 Task: Compose an email with the signature Ian Hill with the subject Request for a reference letter and the message Can you please confirm the availability of the conference room for the meeting? from softage.5@softage.net to softage.6@softage.net, select last 2 words, change the font color from current to black and background color to maroon Send the email. Finally, move the email from Sent Items to the label Invitations
Action: Mouse moved to (868, 69)
Screenshot: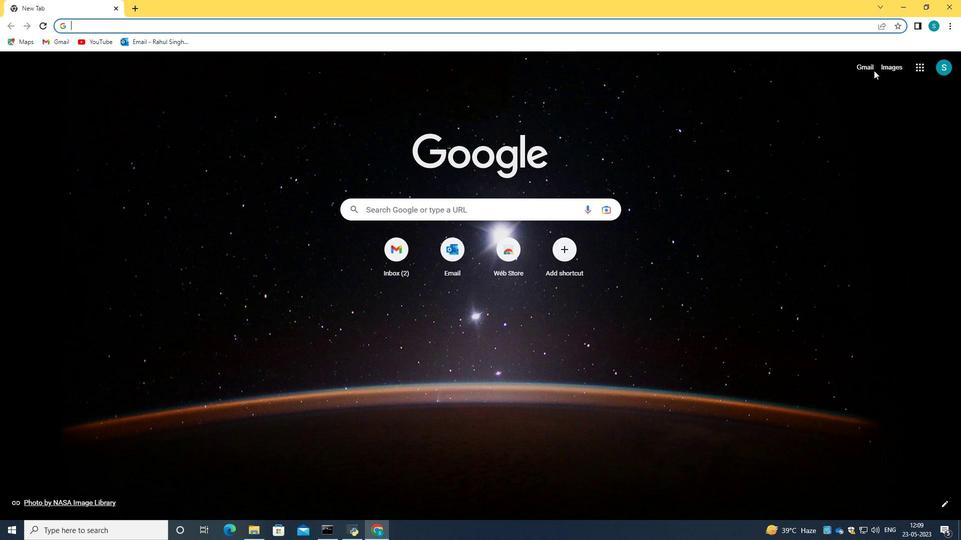 
Action: Mouse pressed left at (868, 69)
Screenshot: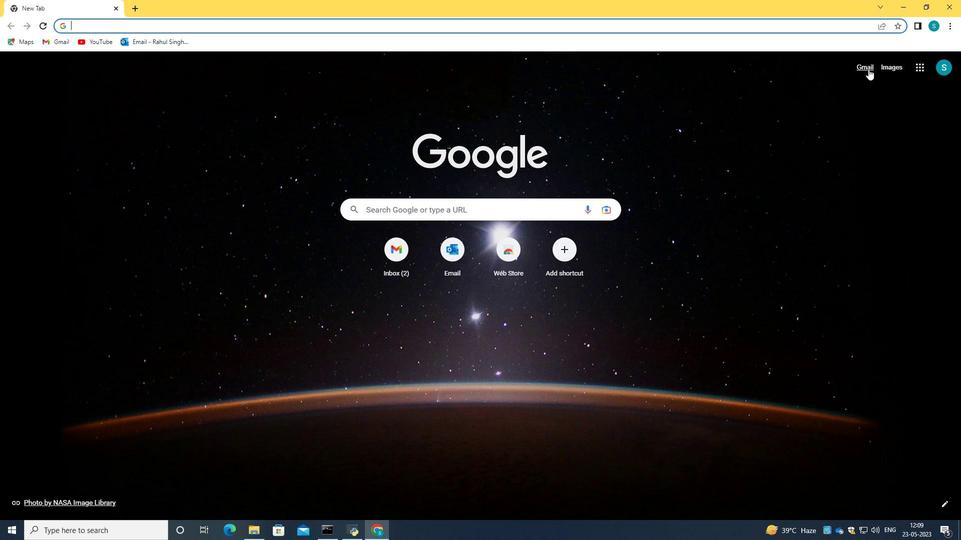 
Action: Mouse moved to (484, 155)
Screenshot: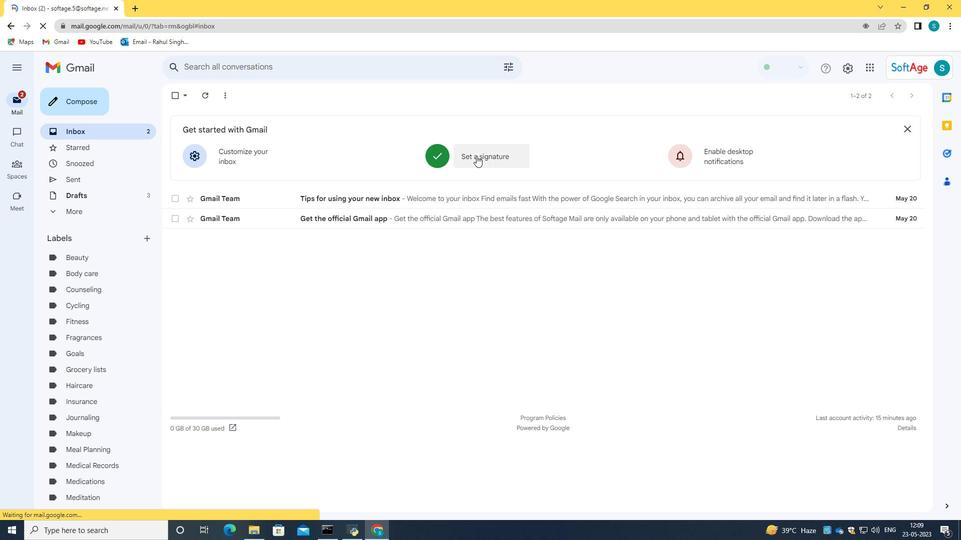 
Action: Mouse pressed left at (484, 155)
Screenshot: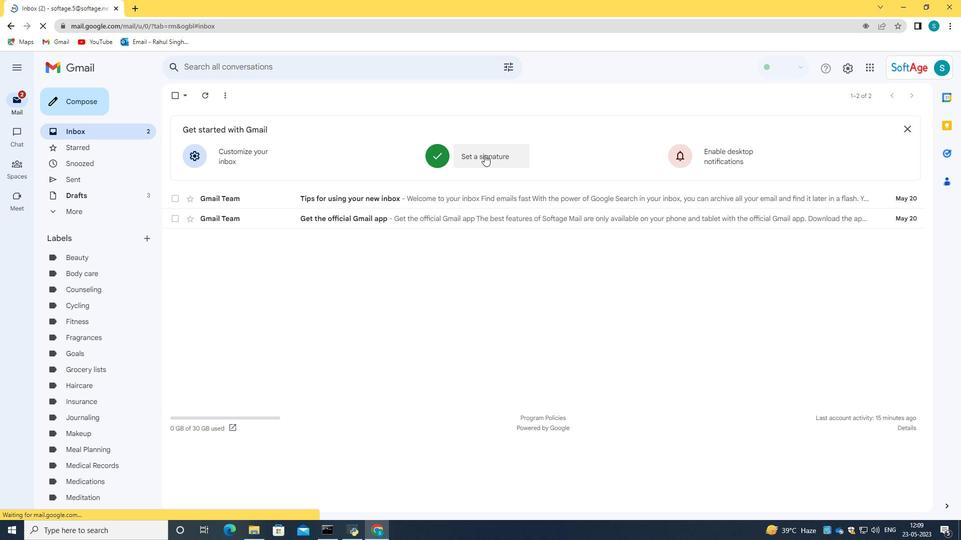 
Action: Mouse moved to (587, 244)
Screenshot: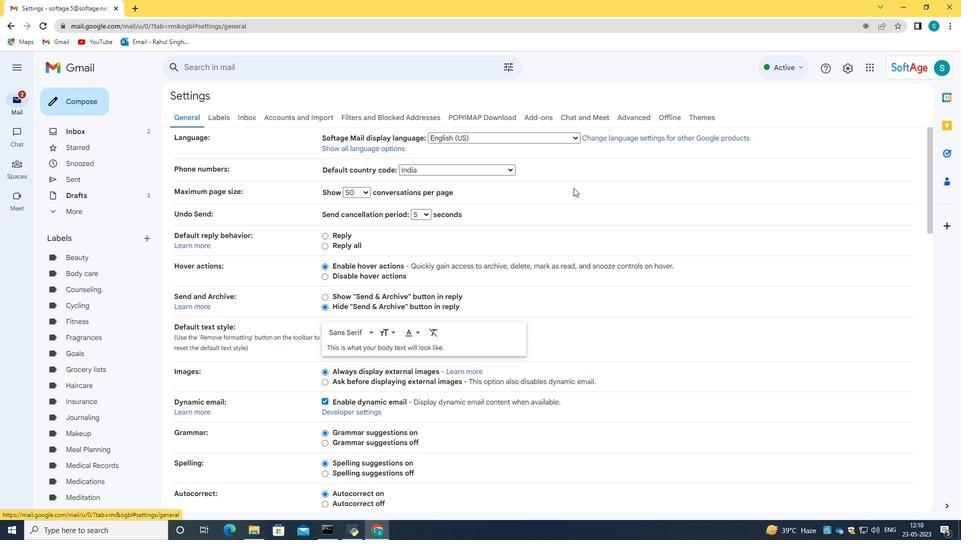 
Action: Mouse scrolled (587, 243) with delta (0, 0)
Screenshot: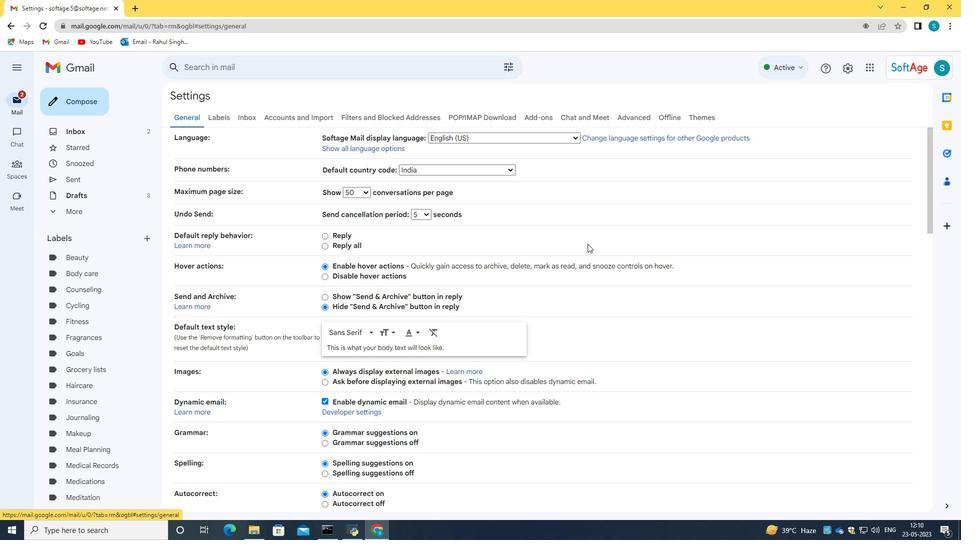 
Action: Mouse scrolled (587, 243) with delta (0, 0)
Screenshot: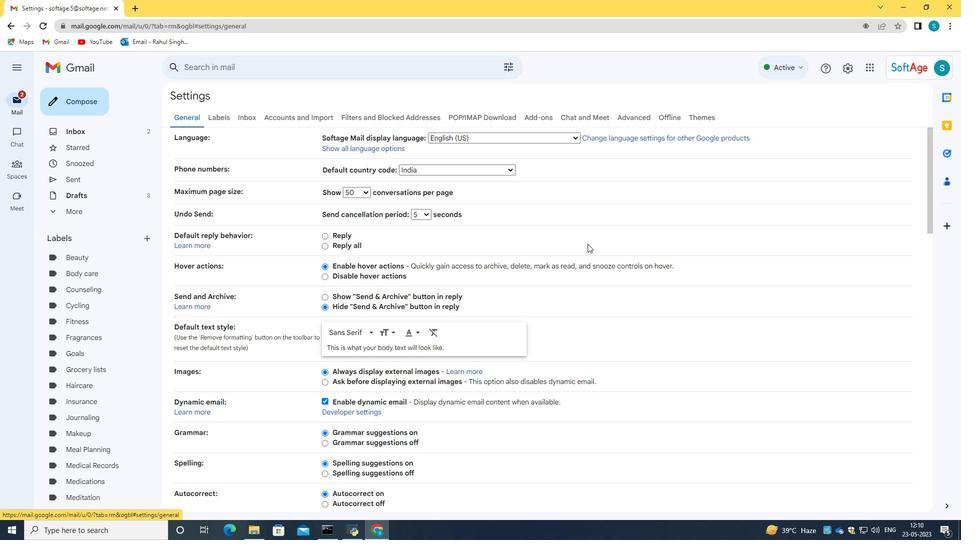 
Action: Mouse scrolled (587, 243) with delta (0, 0)
Screenshot: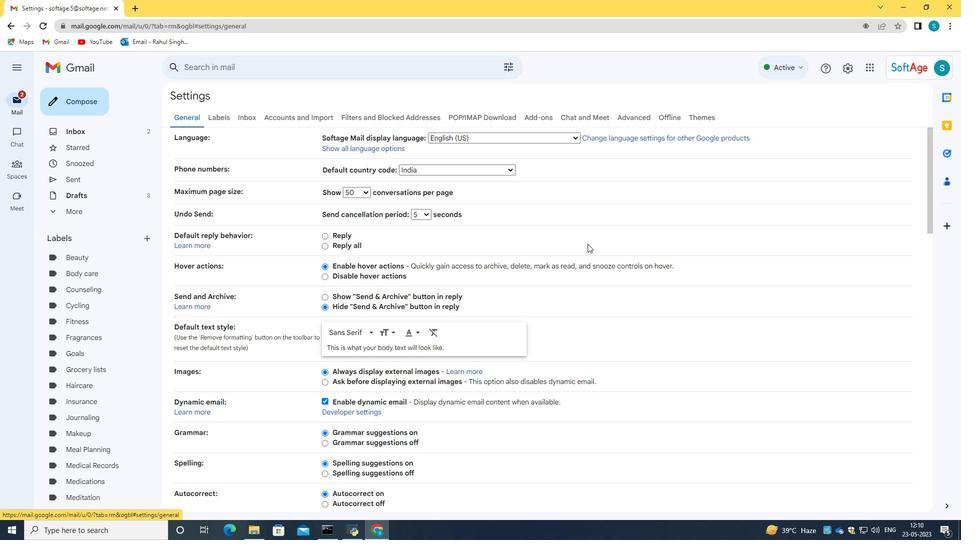 
Action: Mouse scrolled (587, 243) with delta (0, 0)
Screenshot: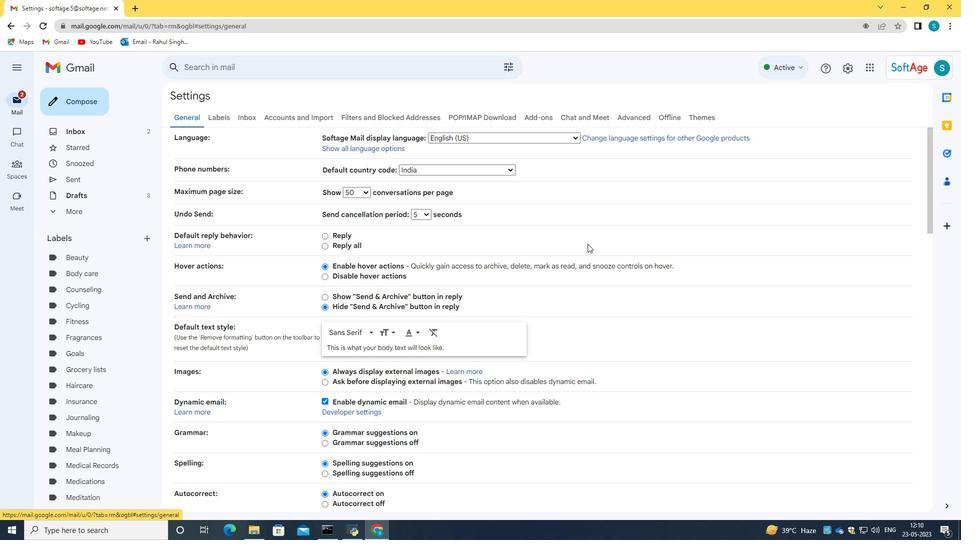 
Action: Mouse scrolled (587, 243) with delta (0, 0)
Screenshot: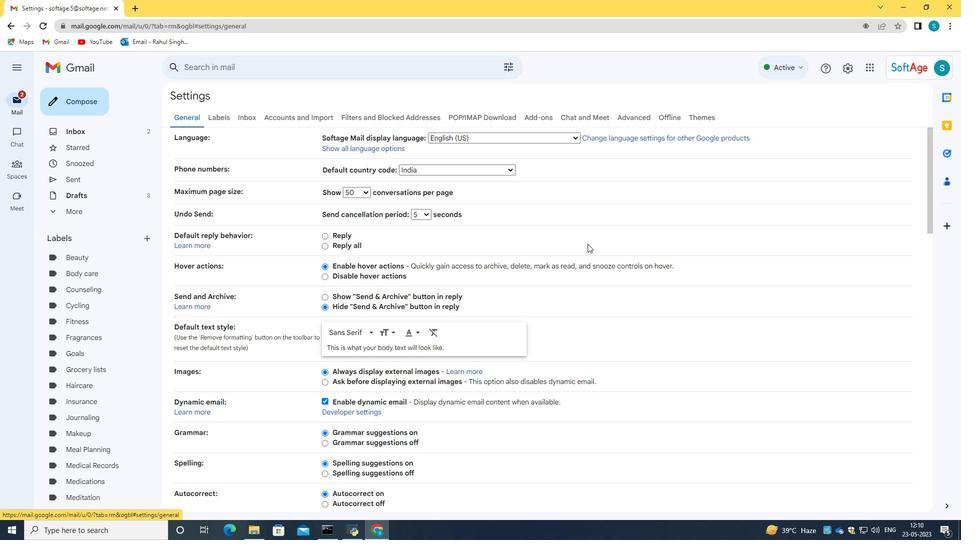 
Action: Mouse scrolled (587, 243) with delta (0, 0)
Screenshot: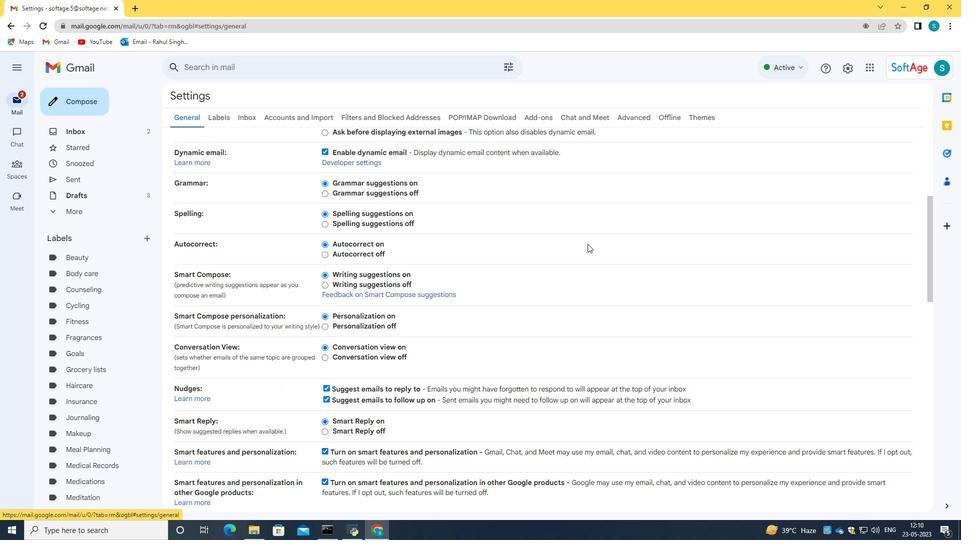 
Action: Mouse scrolled (587, 243) with delta (0, 0)
Screenshot: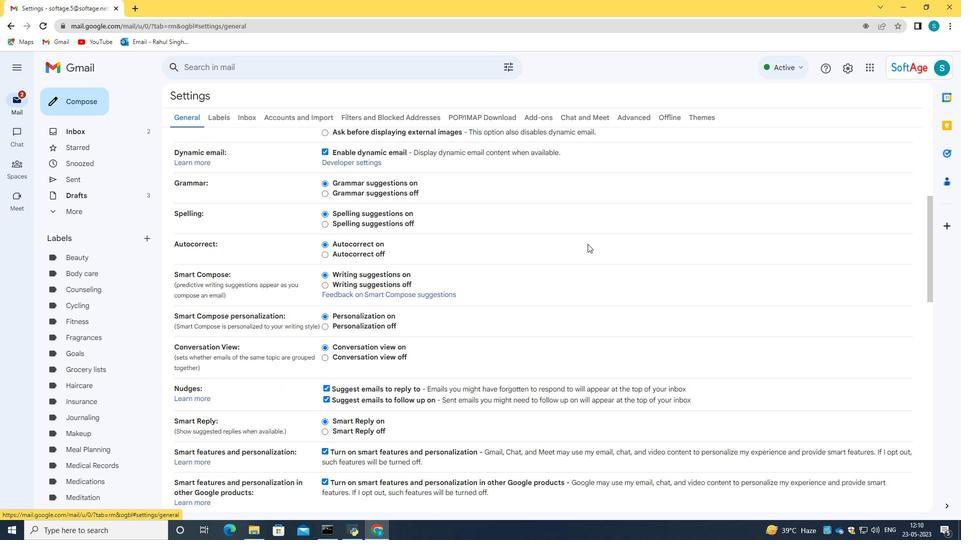 
Action: Mouse scrolled (587, 243) with delta (0, 0)
Screenshot: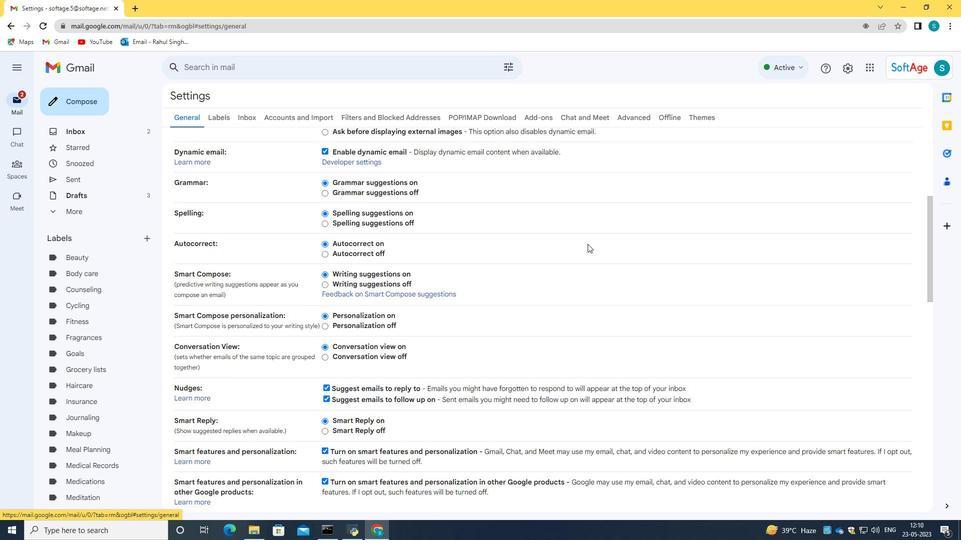 
Action: Mouse scrolled (587, 243) with delta (0, 0)
Screenshot: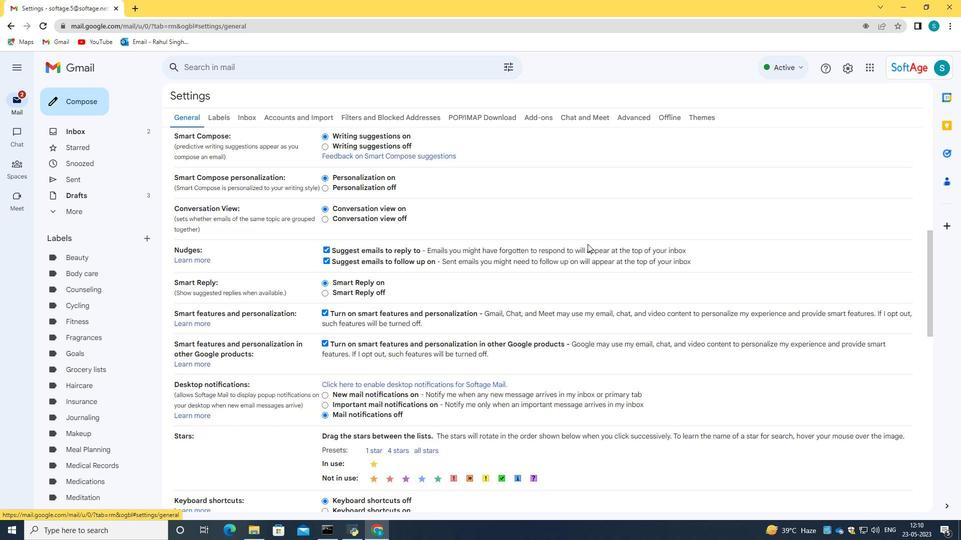 
Action: Mouse scrolled (587, 243) with delta (0, 0)
Screenshot: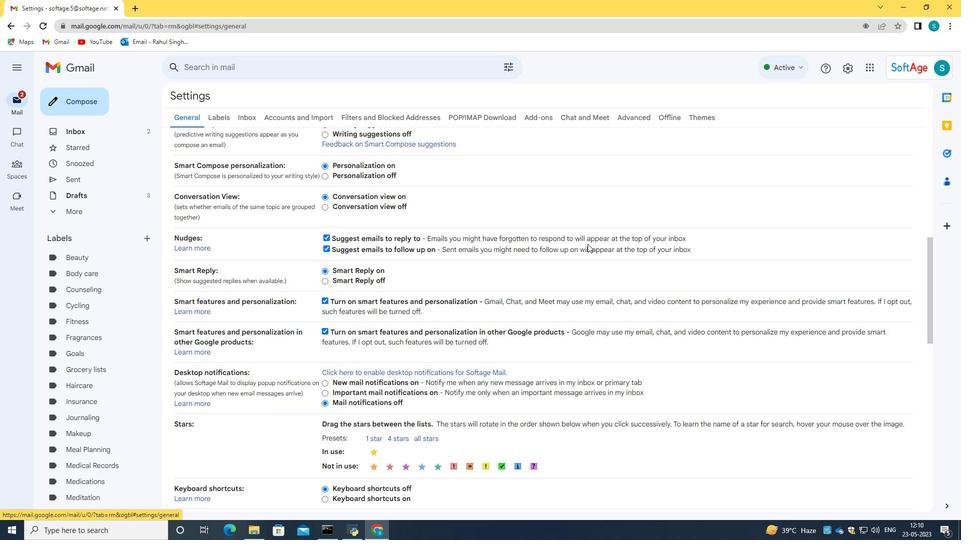 
Action: Mouse scrolled (587, 243) with delta (0, 0)
Screenshot: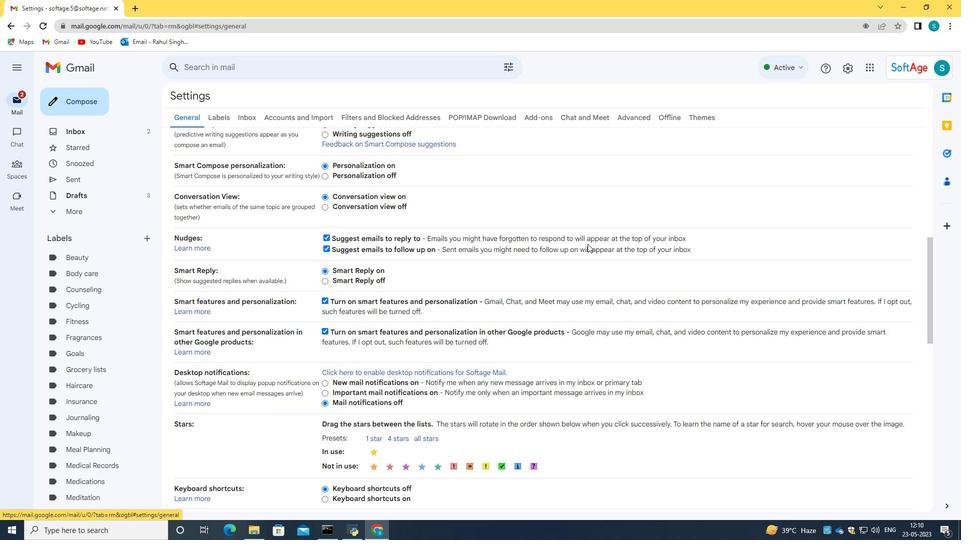 
Action: Mouse scrolled (587, 243) with delta (0, 0)
Screenshot: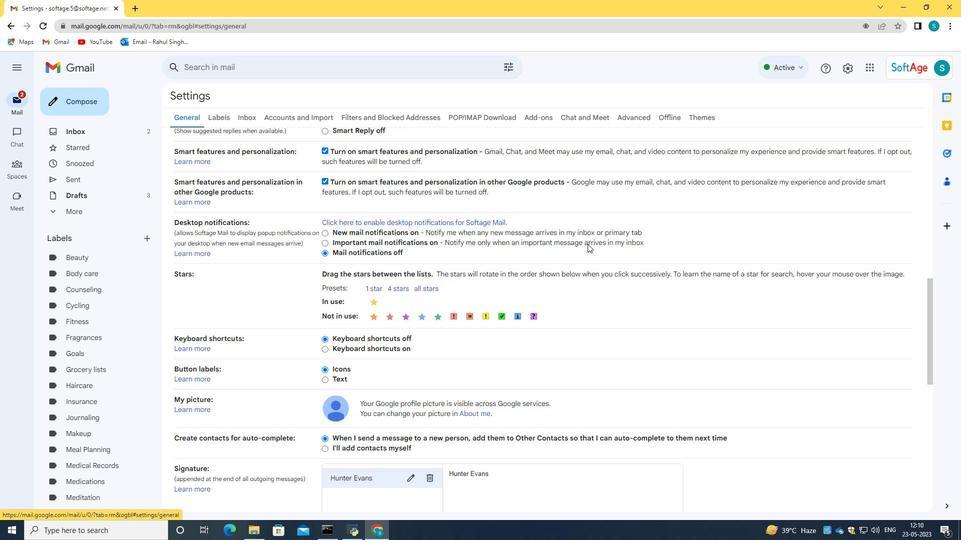 
Action: Mouse scrolled (587, 243) with delta (0, 0)
Screenshot: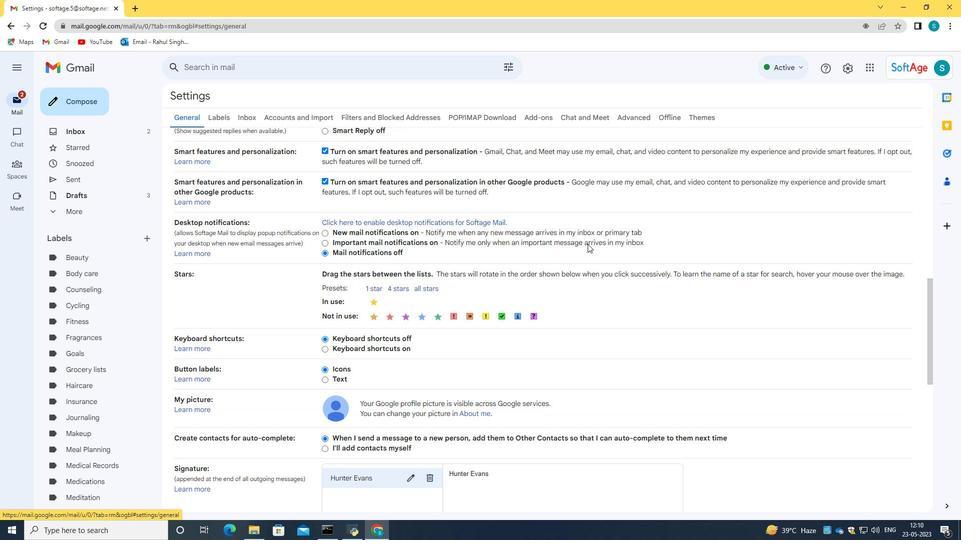 
Action: Mouse scrolled (587, 243) with delta (0, 0)
Screenshot: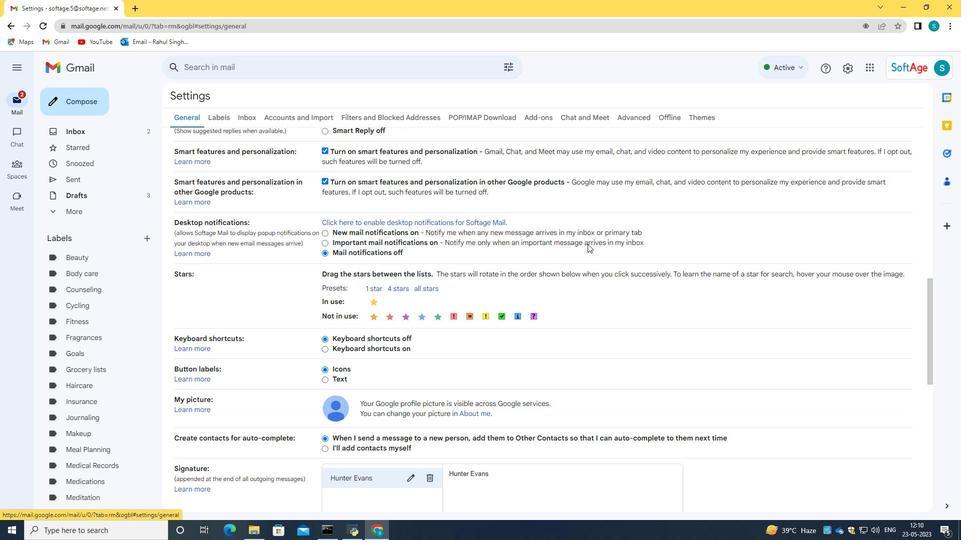 
Action: Mouse moved to (433, 328)
Screenshot: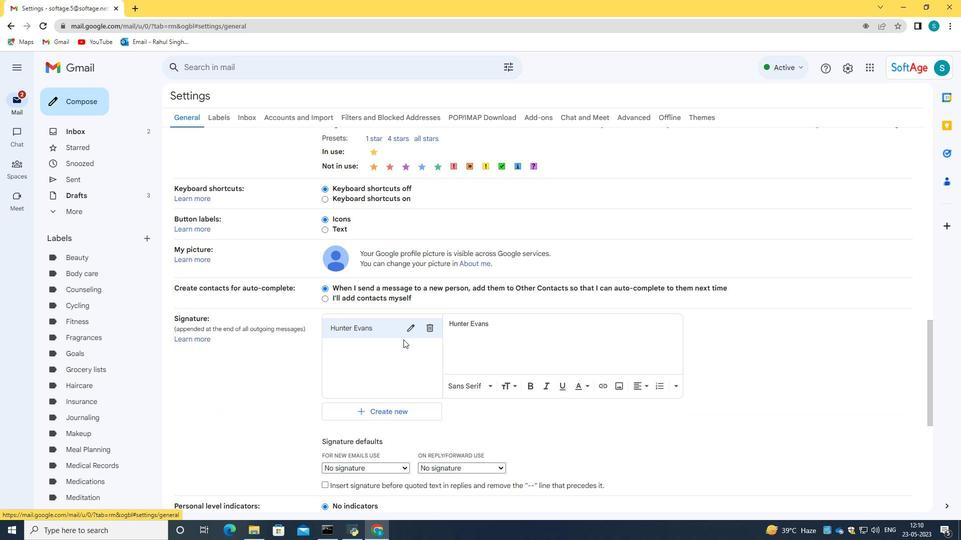
Action: Mouse pressed left at (433, 328)
Screenshot: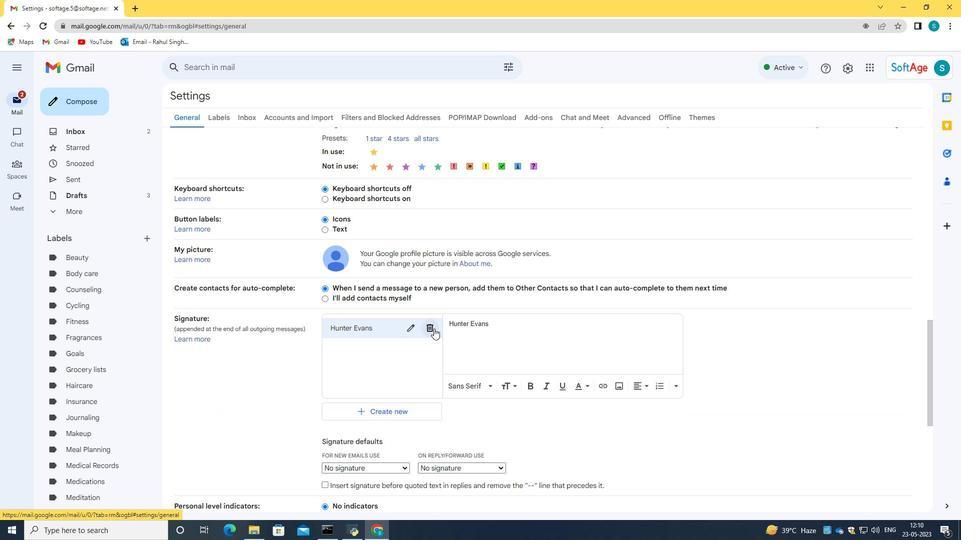 
Action: Mouse moved to (559, 308)
Screenshot: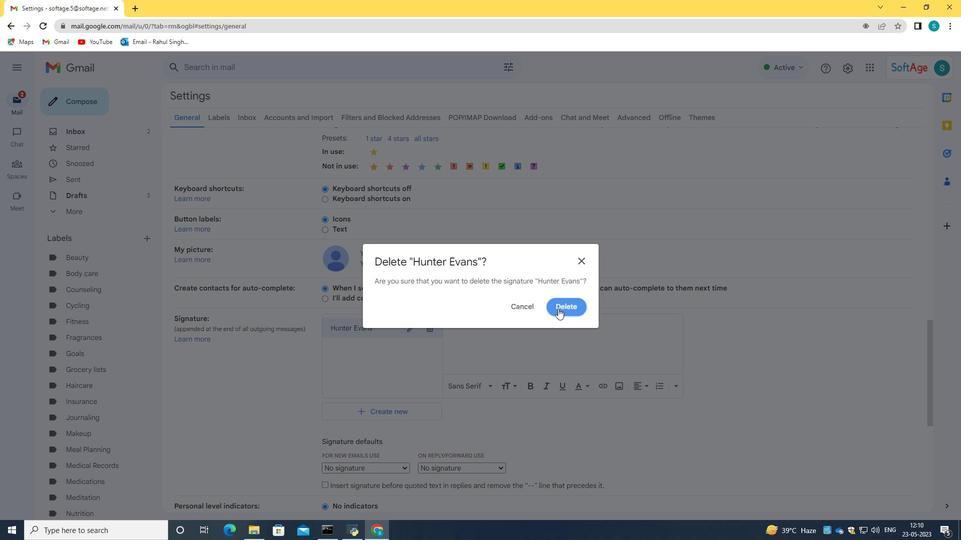 
Action: Mouse pressed left at (559, 308)
Screenshot: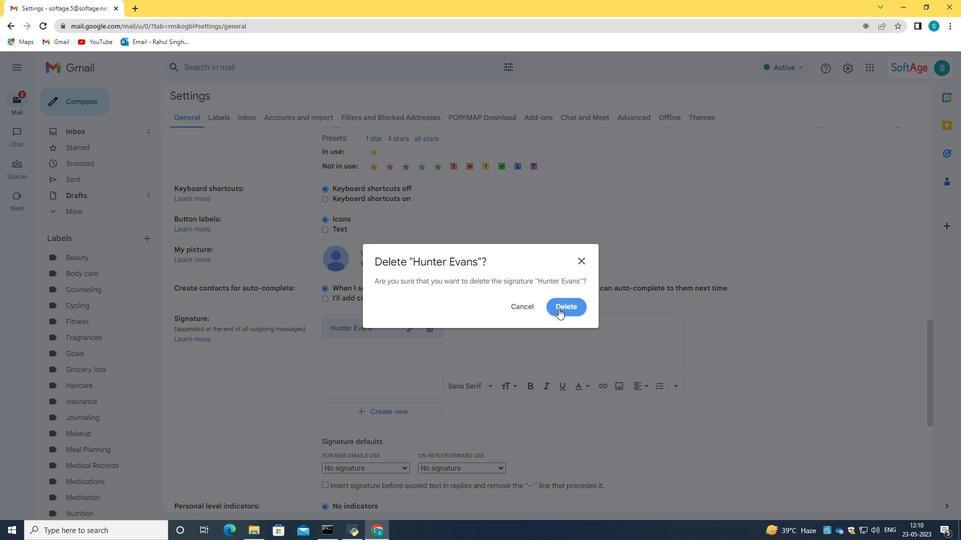 
Action: Mouse moved to (373, 345)
Screenshot: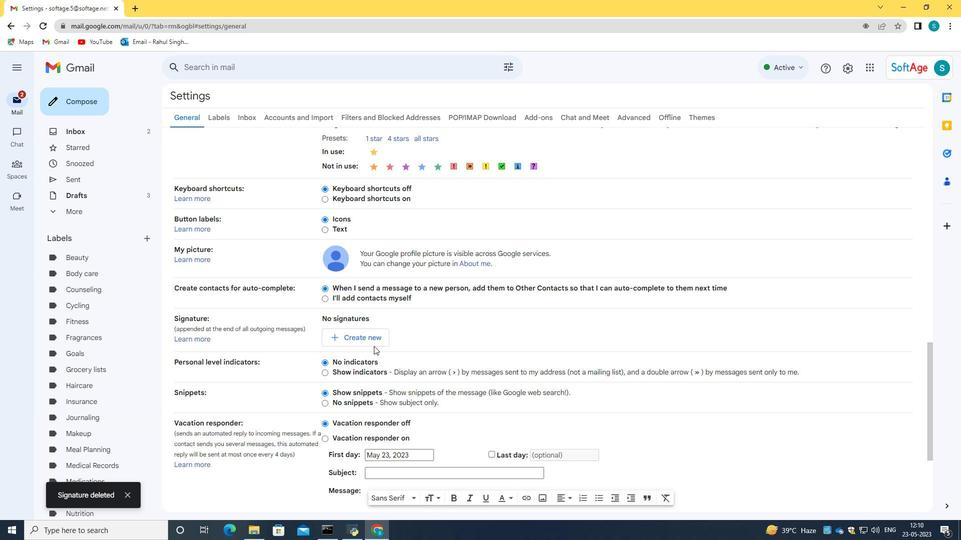 
Action: Mouse pressed left at (373, 345)
Screenshot: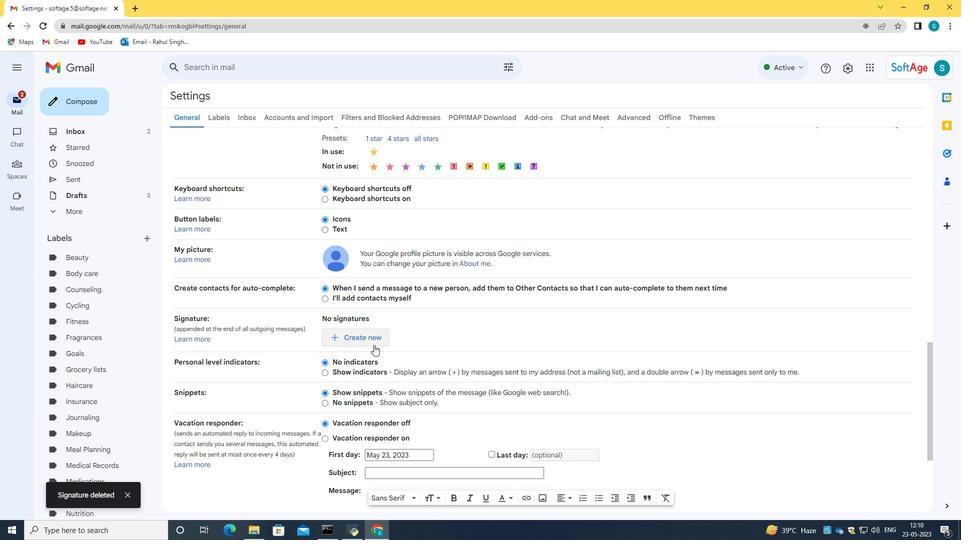 
Action: Mouse moved to (422, 283)
Screenshot: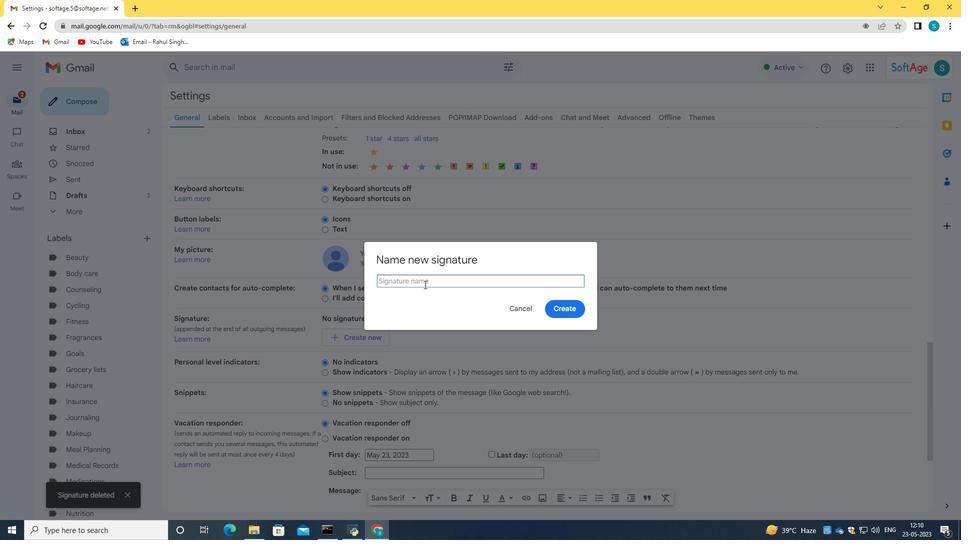 
Action: Key pressed <Key.caps_lock>I<Key.caps_lock>an<Key.space><Key.caps_lock>H<Key.caps_lock>ill
Screenshot: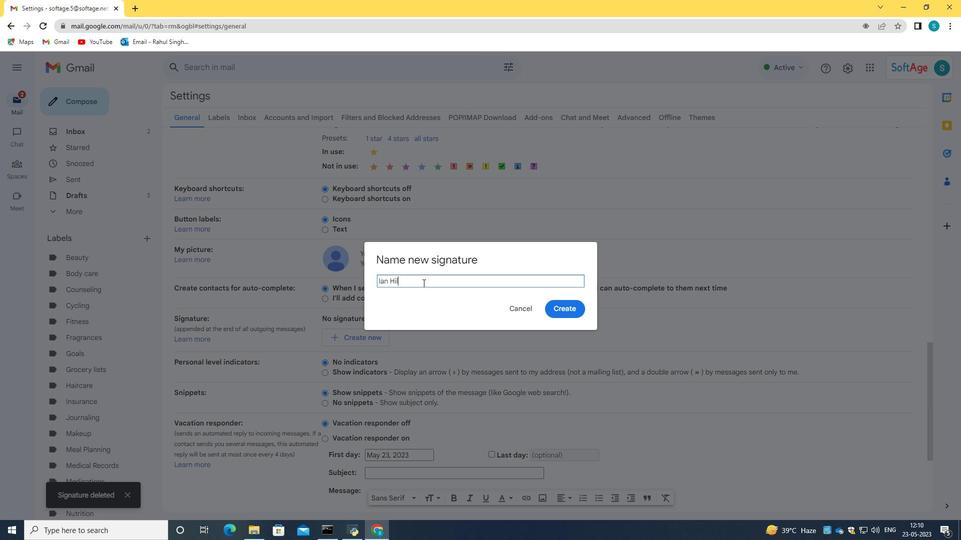 
Action: Mouse moved to (556, 305)
Screenshot: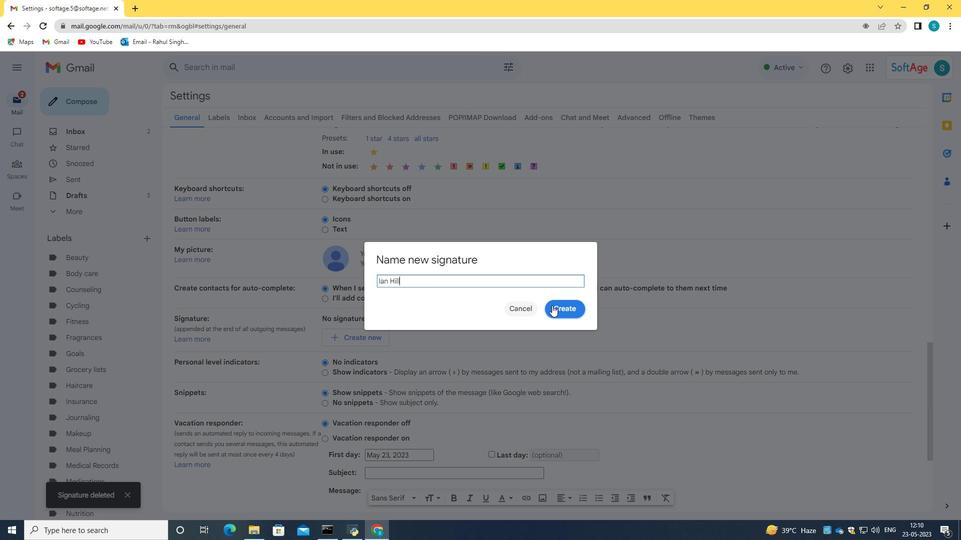 
Action: Mouse pressed left at (556, 305)
Screenshot: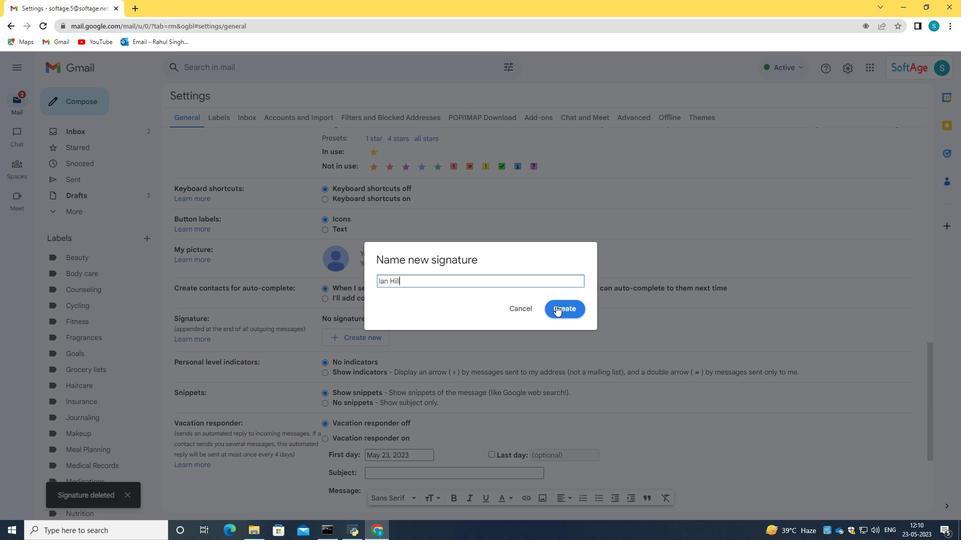
Action: Mouse moved to (527, 327)
Screenshot: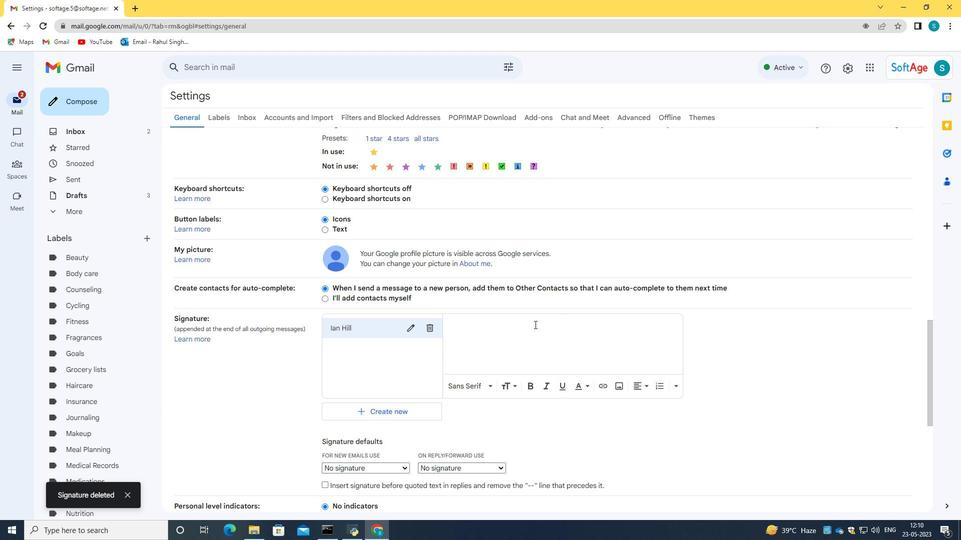 
Action: Mouse pressed left at (527, 327)
Screenshot: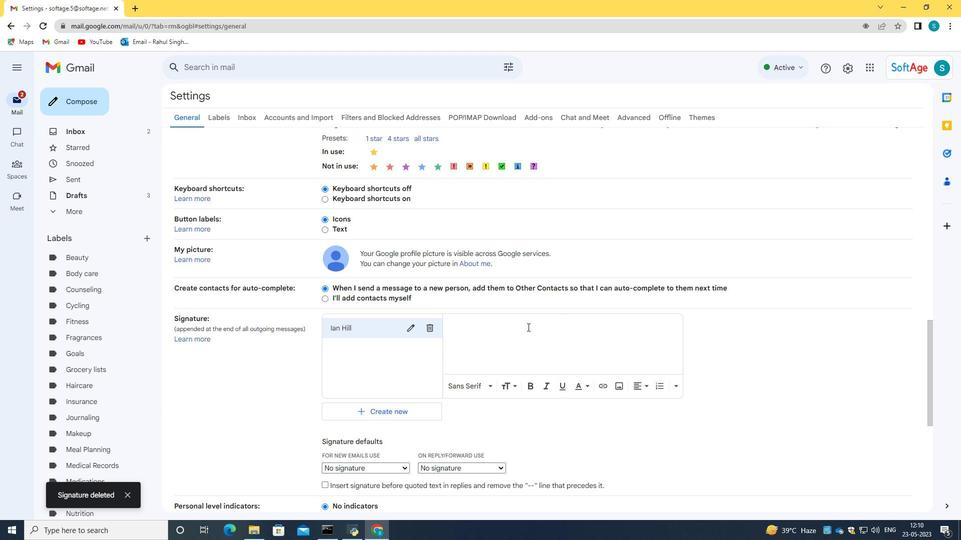 
Action: Key pressed <Key.caps_lock>I<Key.caps_lock>an<Key.space><Key.caps_lock>H<Key.caps_lock>ill
Screenshot: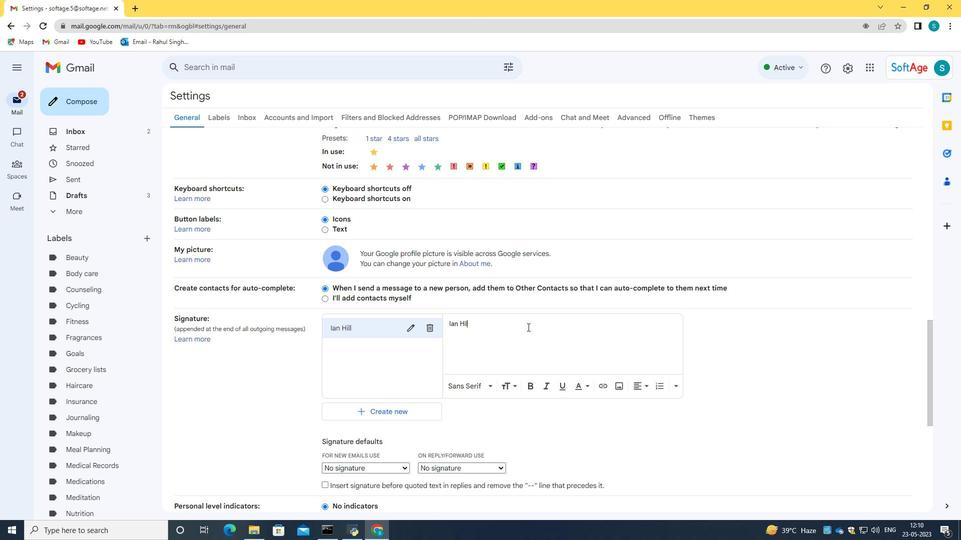 
Action: Mouse scrolled (527, 326) with delta (0, 0)
Screenshot: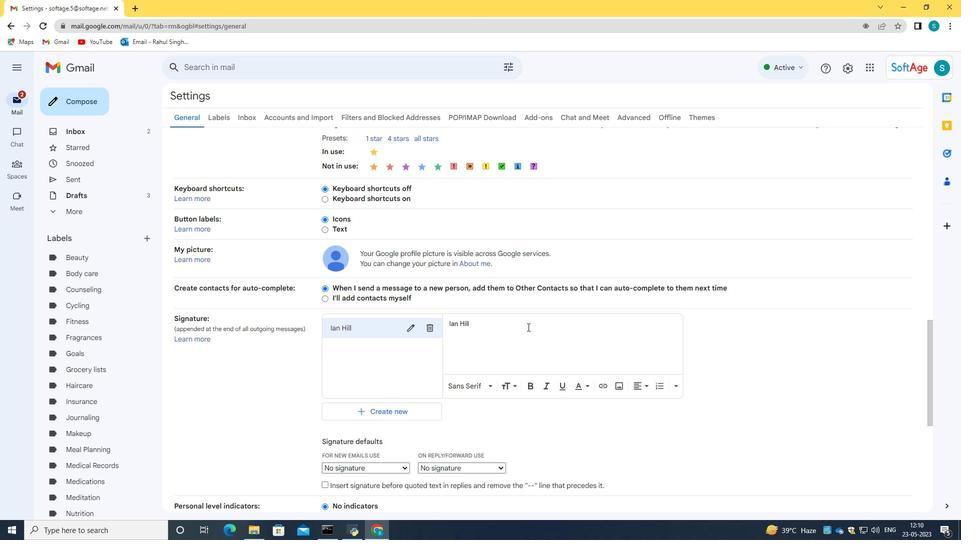 
Action: Mouse scrolled (527, 326) with delta (0, 0)
Screenshot: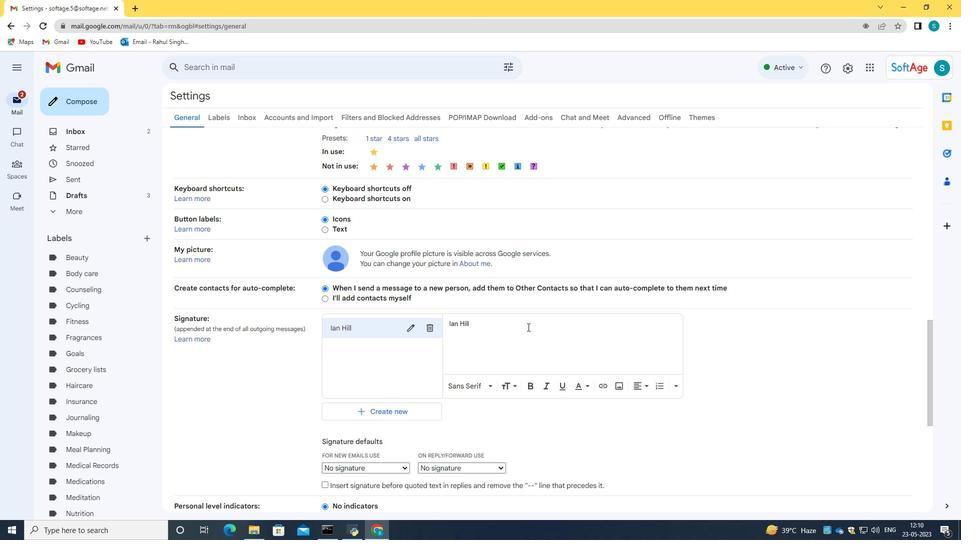 
Action: Mouse scrolled (527, 326) with delta (0, 0)
Screenshot: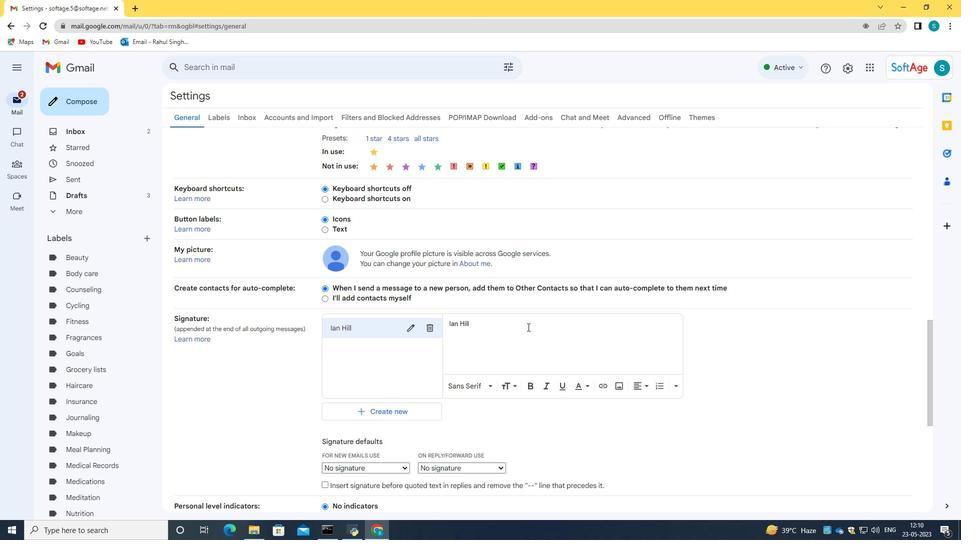 
Action: Mouse scrolled (527, 326) with delta (0, 0)
Screenshot: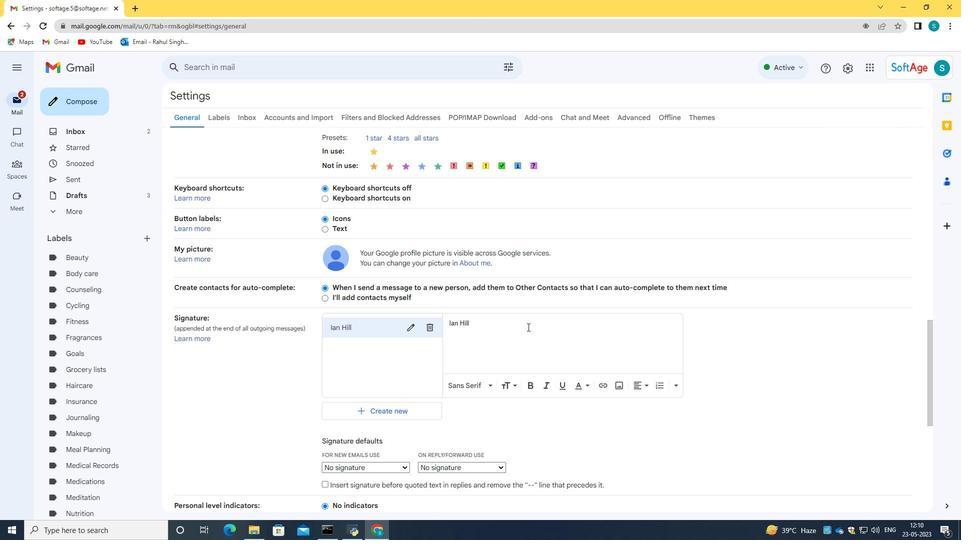 
Action: Mouse scrolled (527, 326) with delta (0, 0)
Screenshot: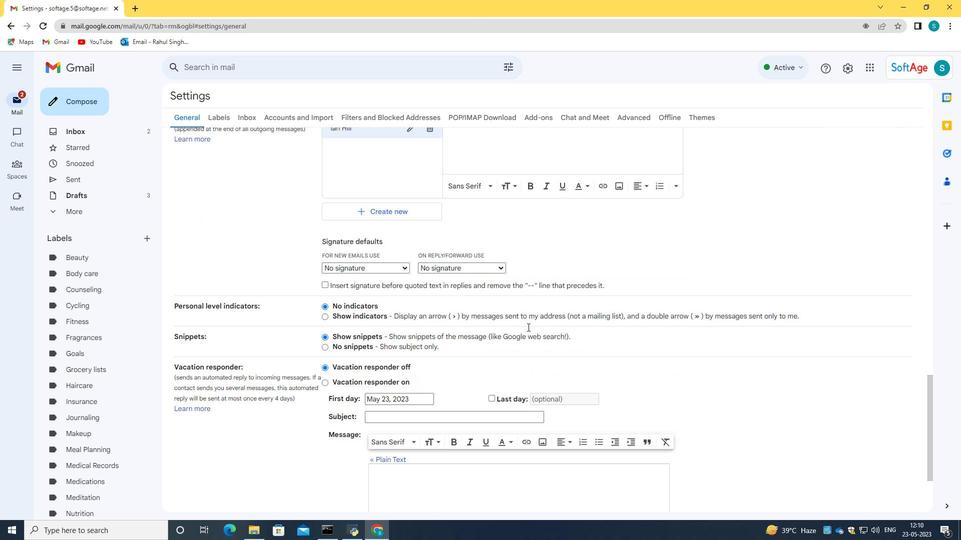 
Action: Mouse scrolled (527, 326) with delta (0, 0)
Screenshot: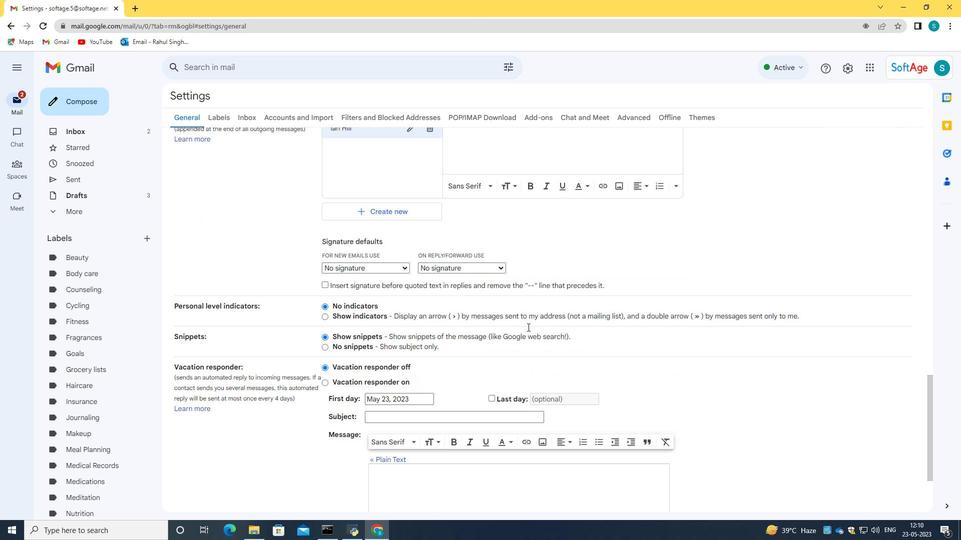 
Action: Mouse scrolled (527, 326) with delta (0, 0)
Screenshot: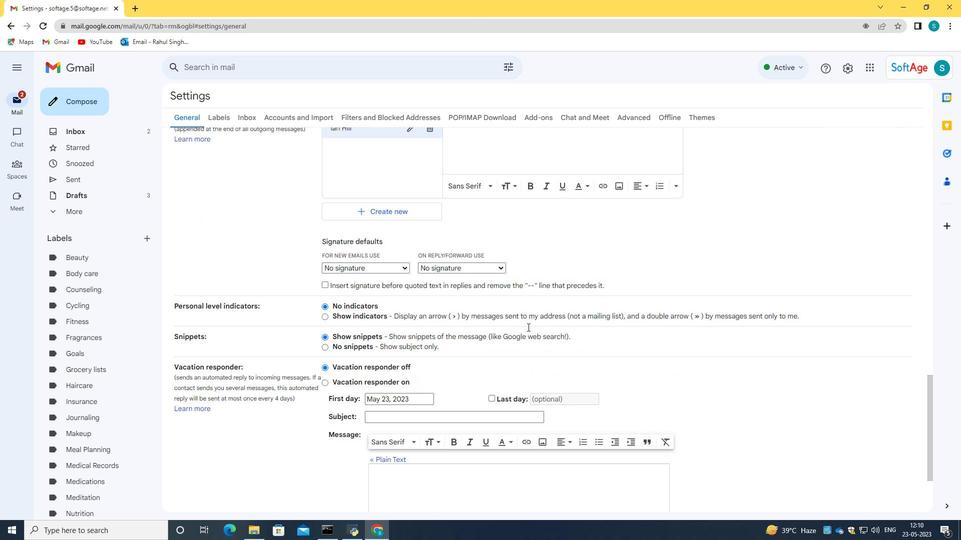 
Action: Mouse moved to (514, 221)
Screenshot: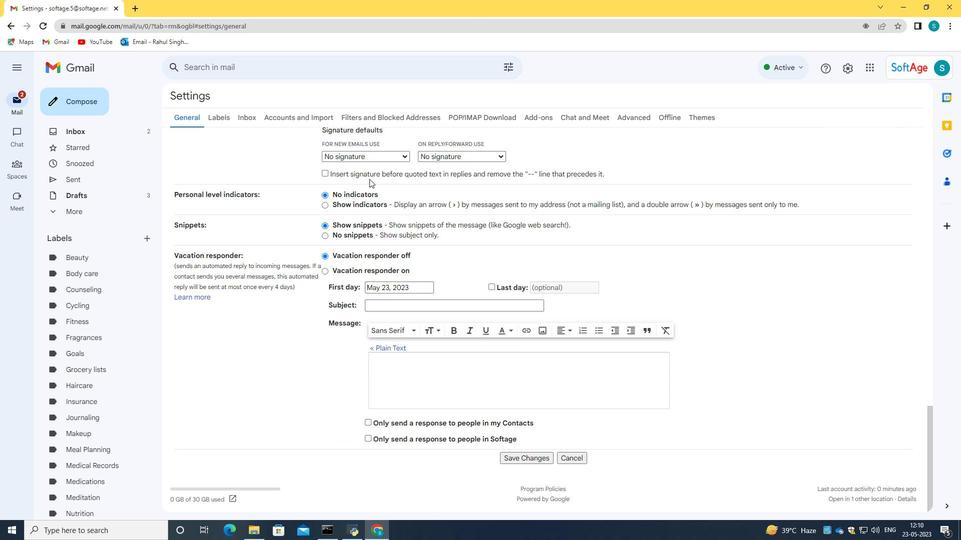 
Action: Mouse scrolled (514, 220) with delta (0, 0)
Screenshot: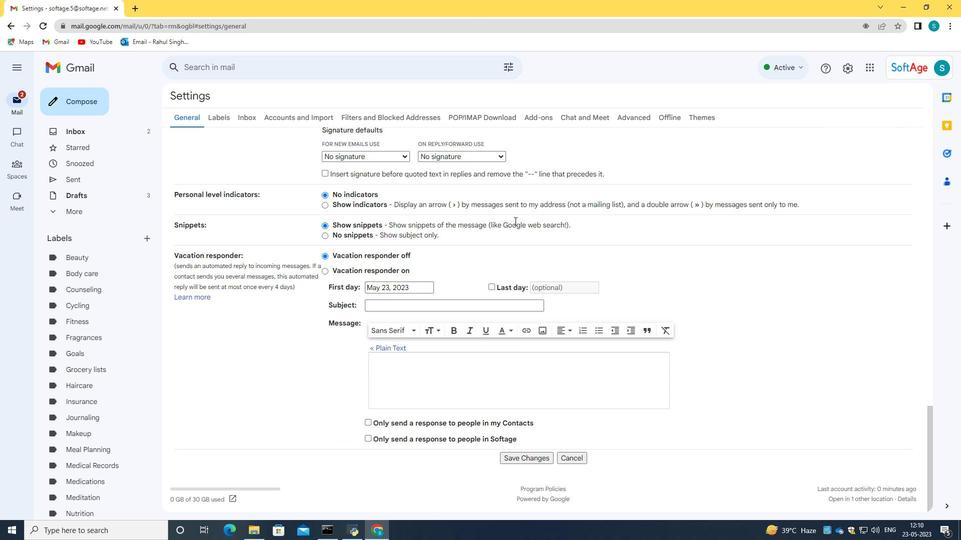 
Action: Mouse scrolled (514, 220) with delta (0, 0)
Screenshot: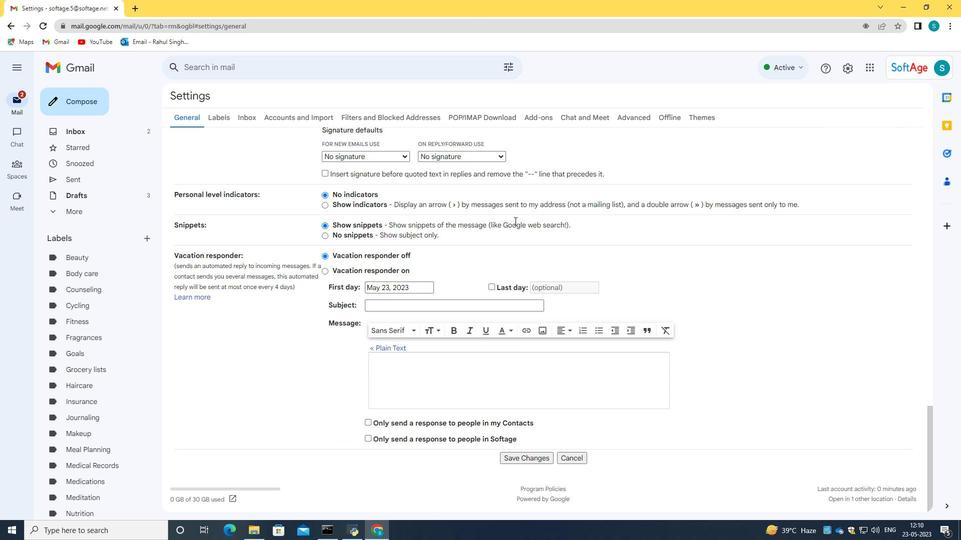 
Action: Mouse moved to (514, 221)
Screenshot: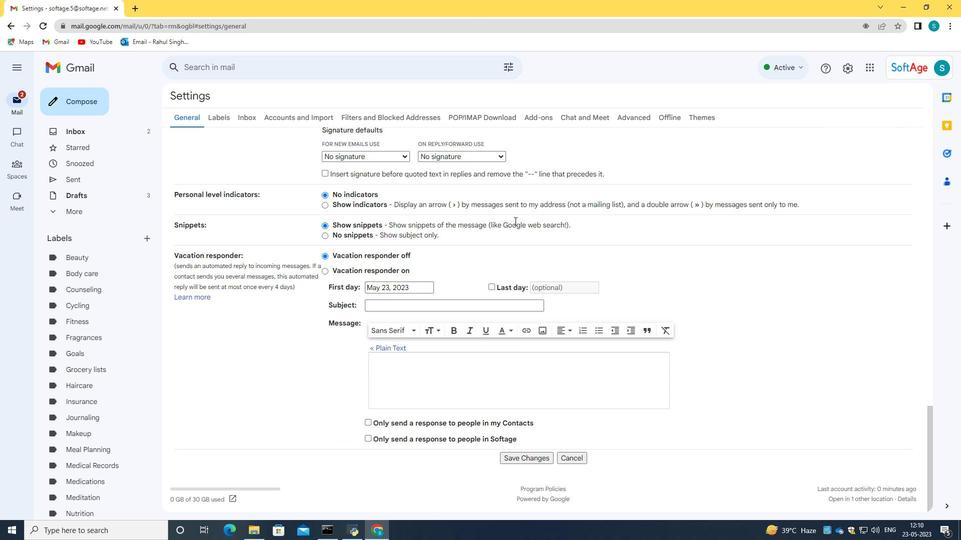 
Action: Mouse scrolled (514, 220) with delta (0, 0)
Screenshot: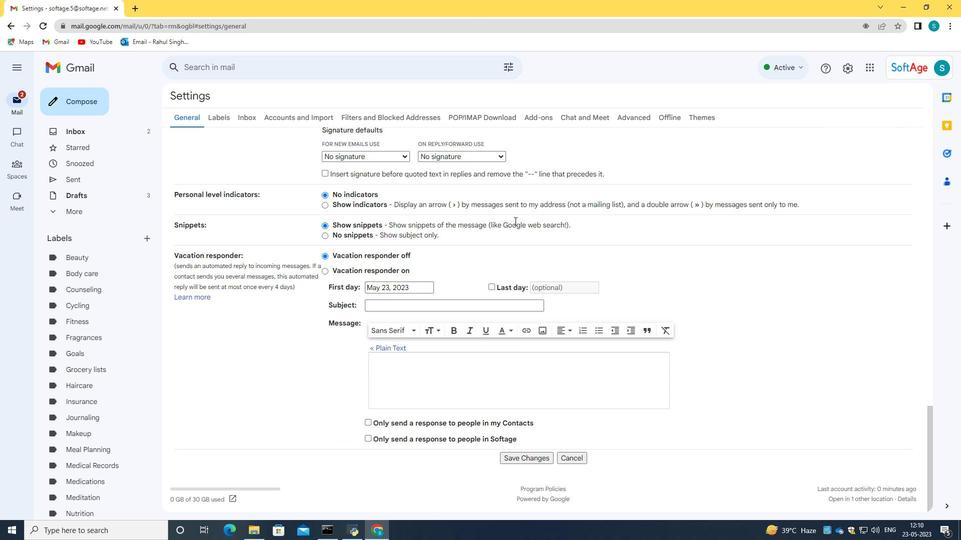
Action: Mouse moved to (513, 226)
Screenshot: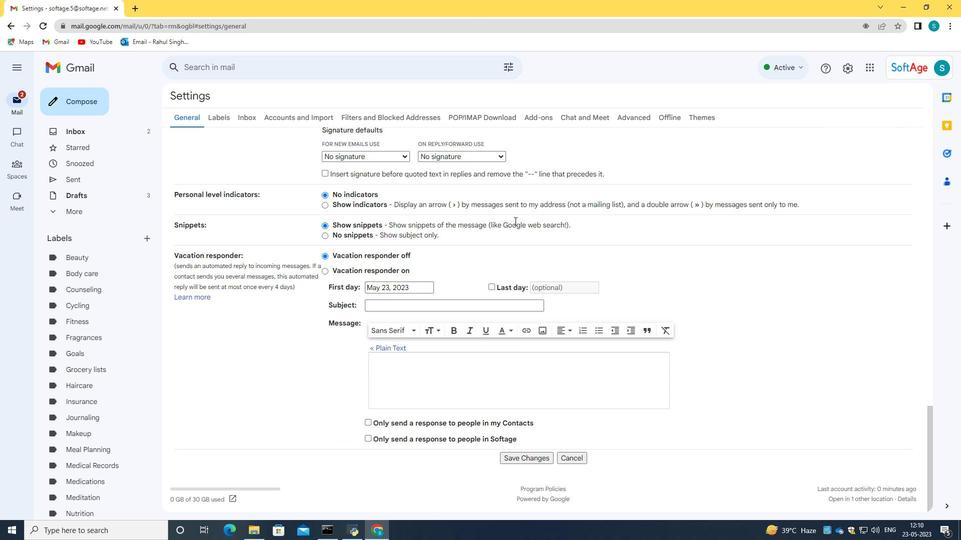 
Action: Mouse scrolled (513, 226) with delta (0, 0)
Screenshot: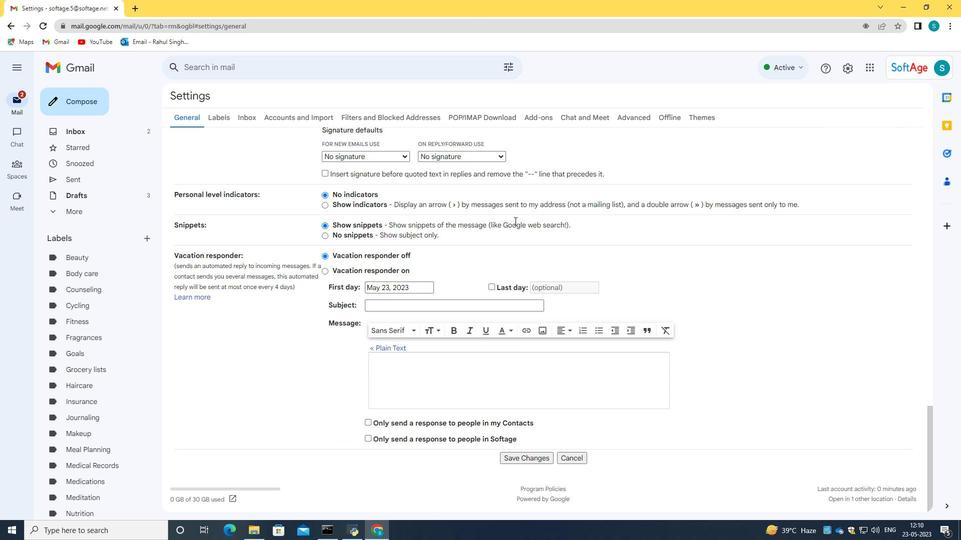 
Action: Mouse moved to (512, 231)
Screenshot: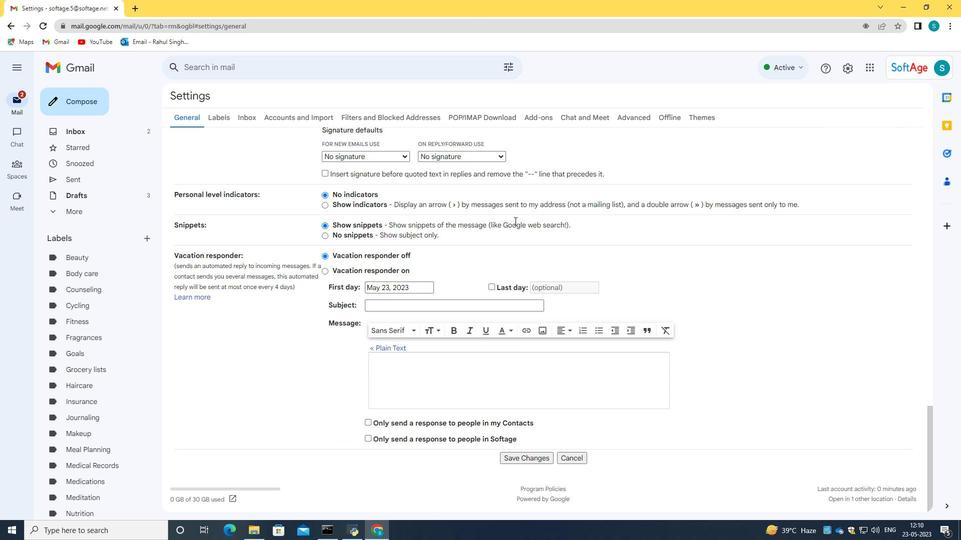 
Action: Mouse scrolled (512, 230) with delta (0, 0)
Screenshot: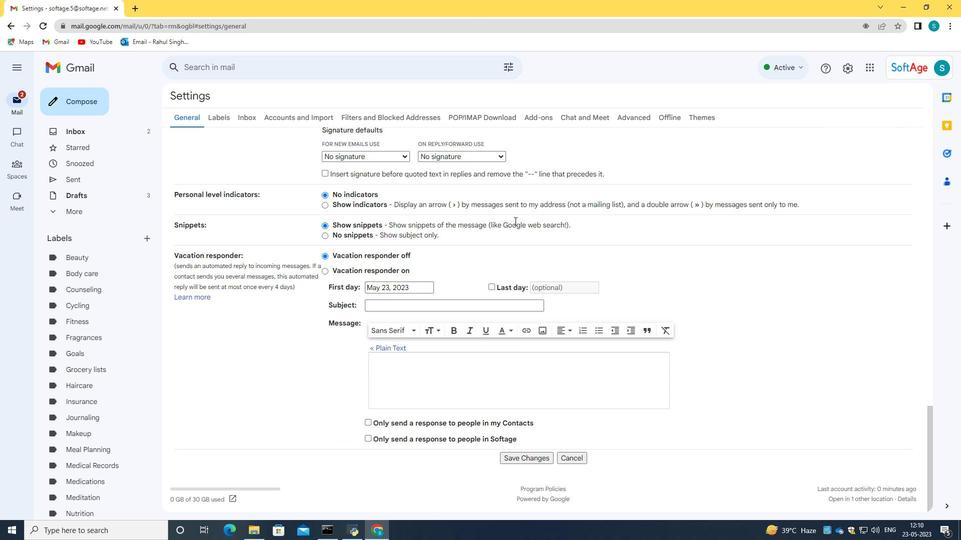 
Action: Mouse moved to (523, 465)
Screenshot: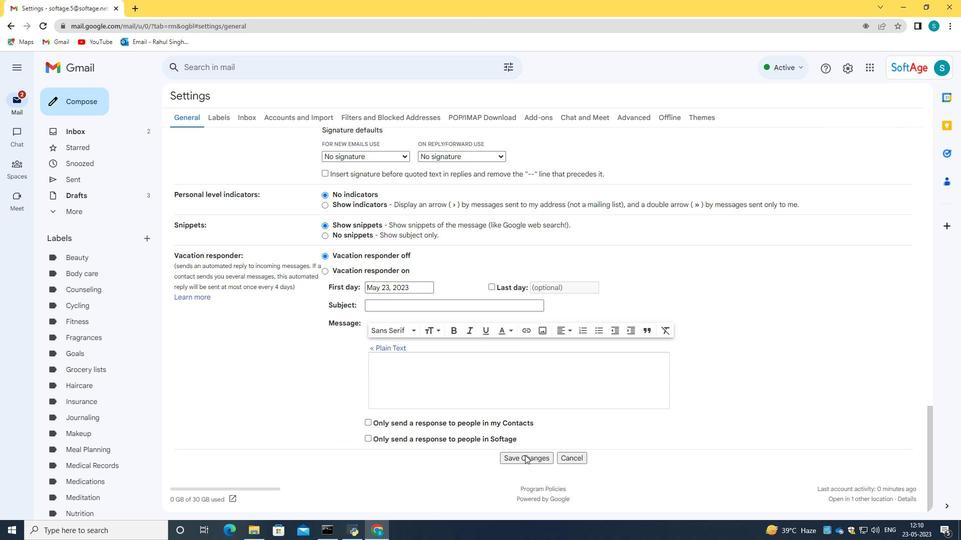 
Action: Mouse pressed left at (523, 465)
Screenshot: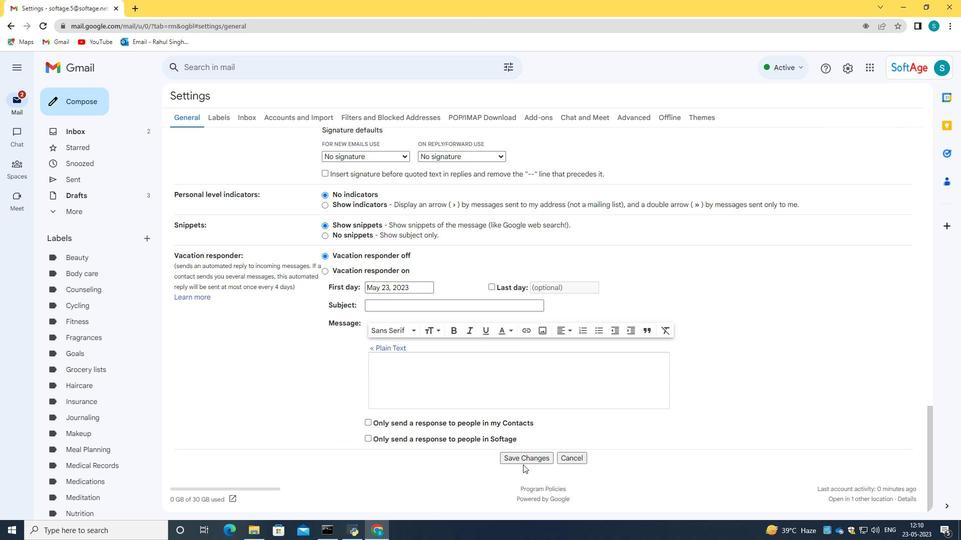 
Action: Mouse pressed left at (523, 465)
Screenshot: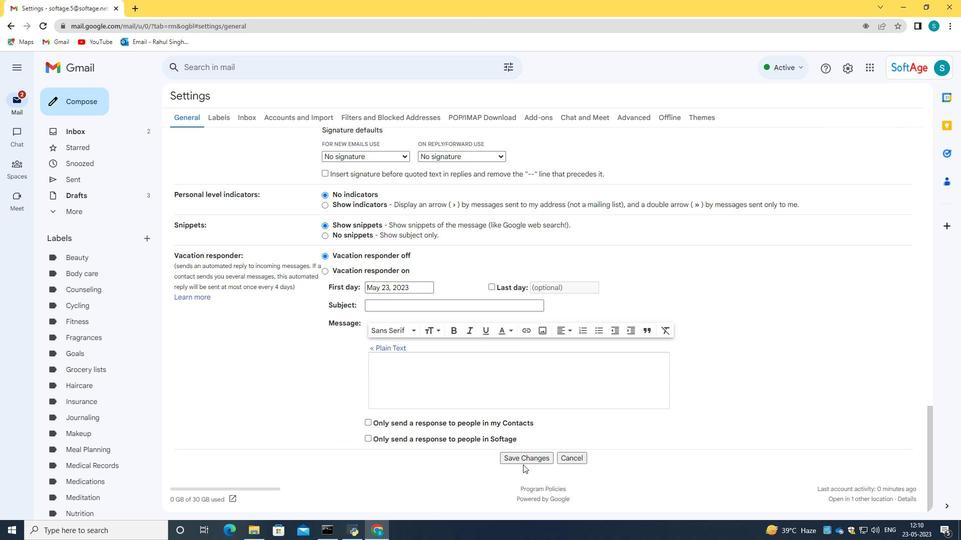 
Action: Mouse moved to (526, 457)
Screenshot: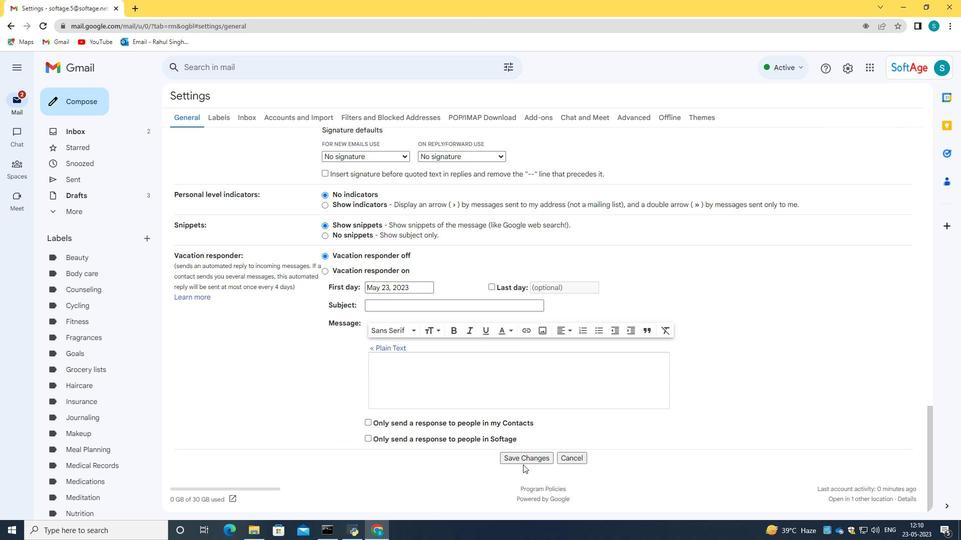
Action: Mouse pressed left at (526, 457)
Screenshot: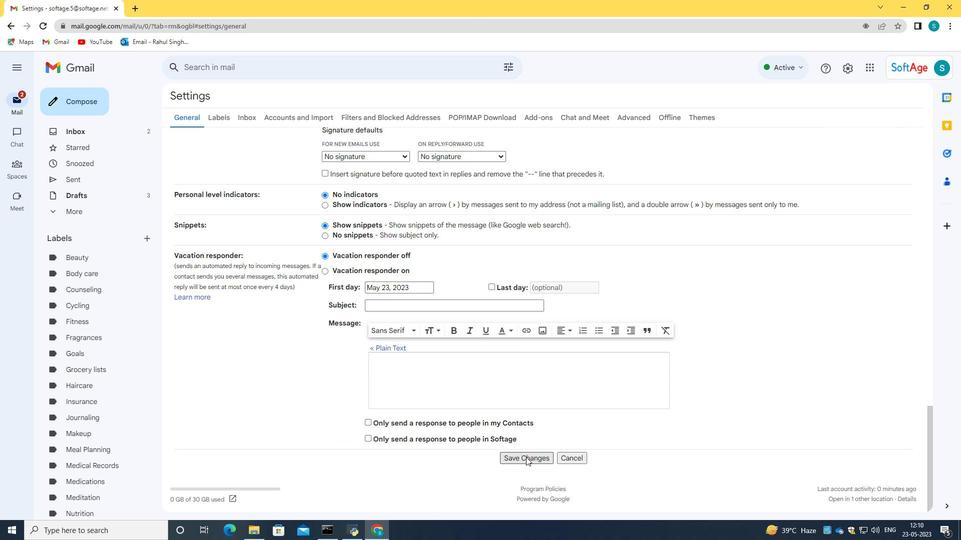 
Action: Mouse moved to (82, 101)
Screenshot: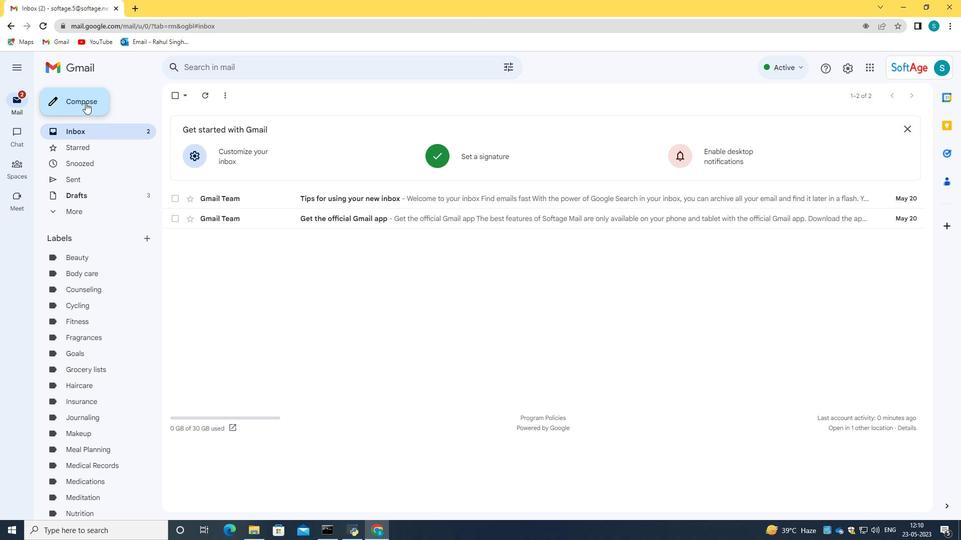 
Action: Mouse pressed left at (82, 101)
Screenshot: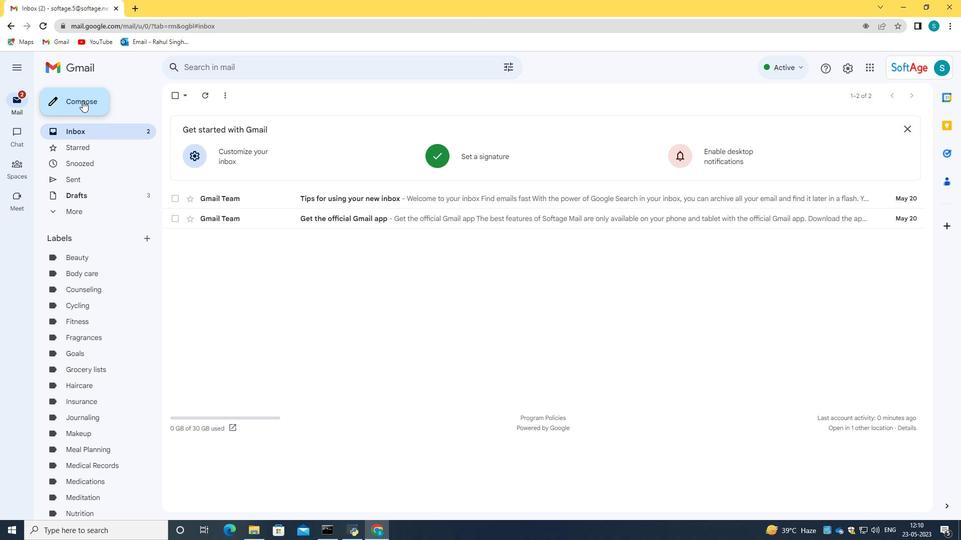 
Action: Mouse moved to (902, 224)
Screenshot: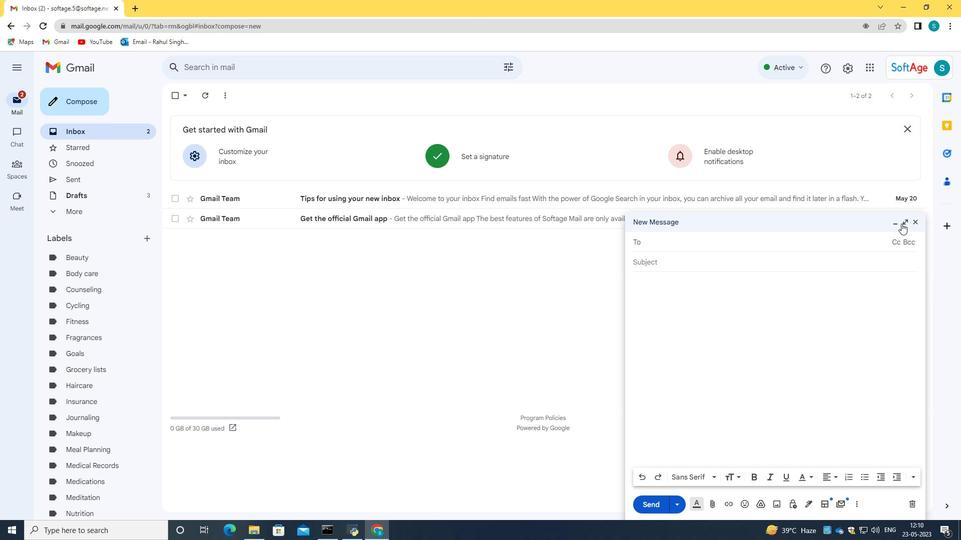 
Action: Mouse pressed left at (902, 224)
Screenshot: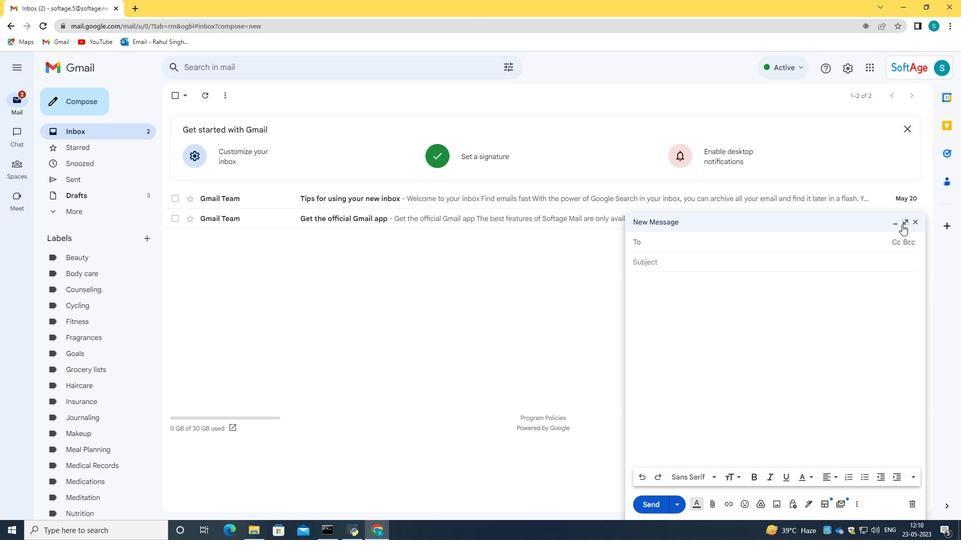 
Action: Mouse moved to (257, 487)
Screenshot: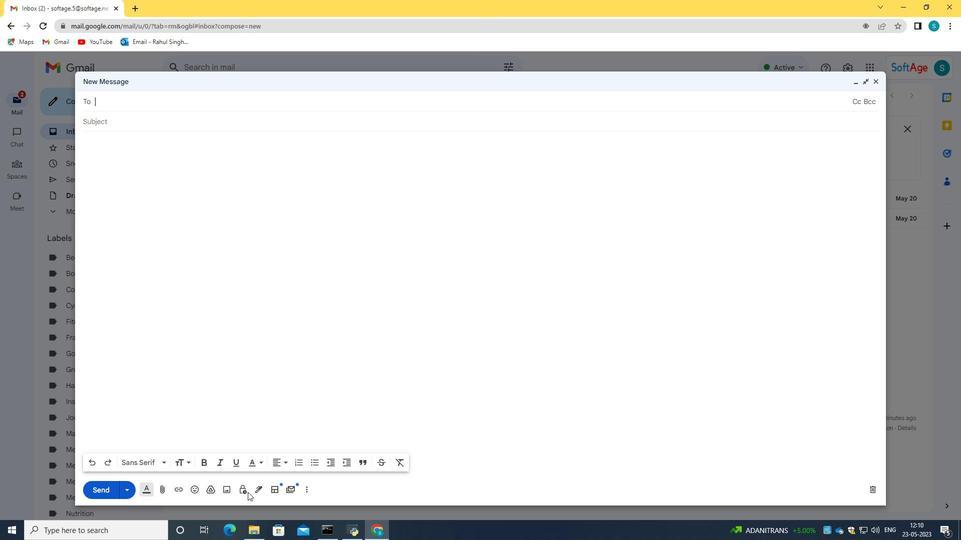 
Action: Mouse pressed left at (257, 487)
Screenshot: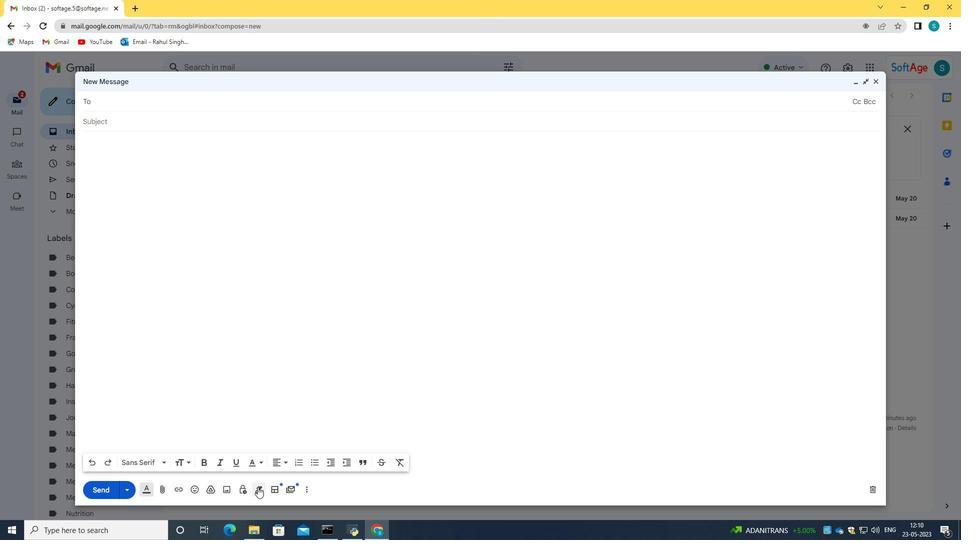 
Action: Mouse moved to (289, 469)
Screenshot: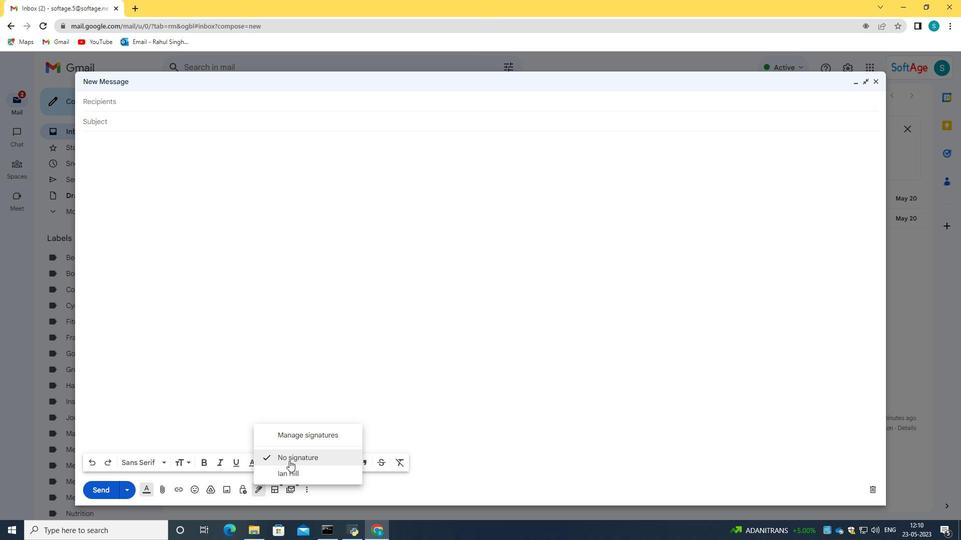 
Action: Mouse pressed left at (289, 469)
Screenshot: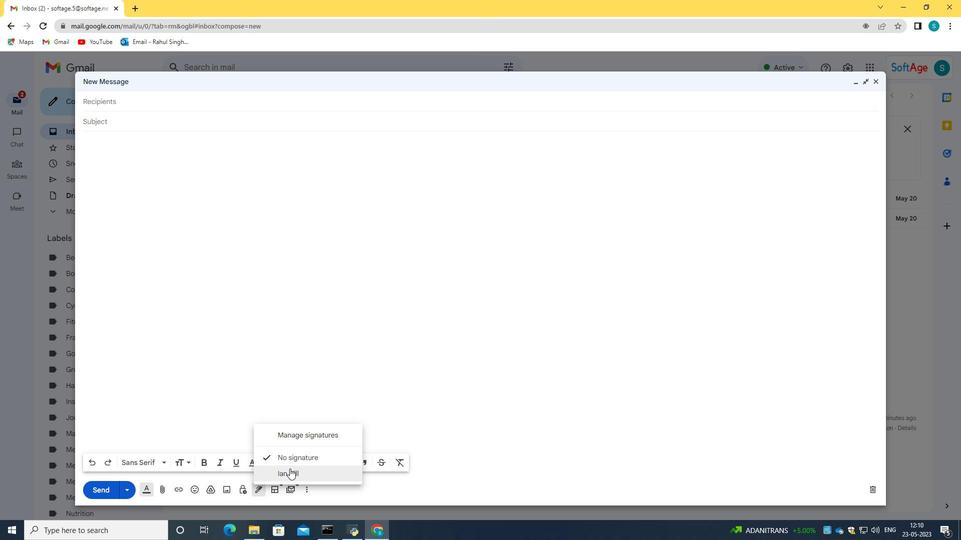 
Action: Mouse moved to (119, 120)
Screenshot: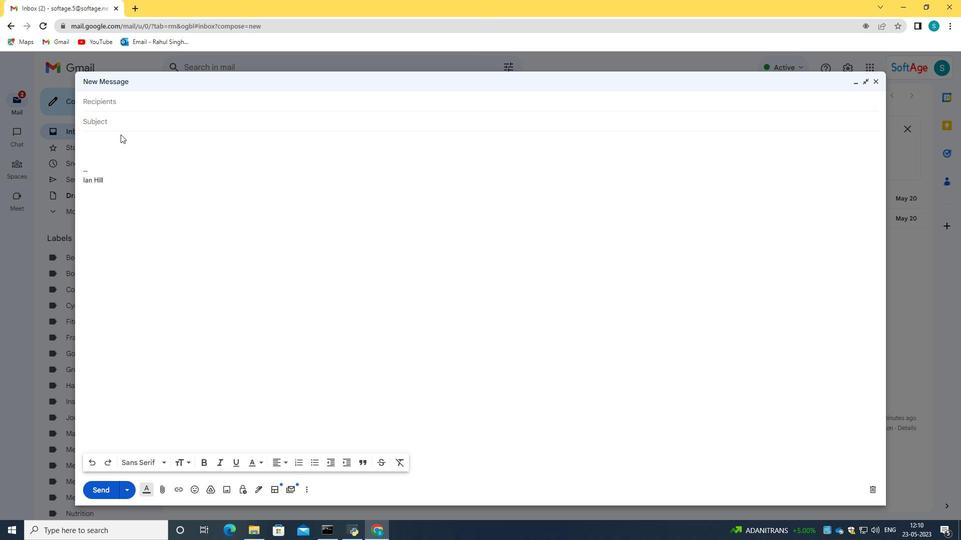
Action: Mouse pressed left at (119, 120)
Screenshot: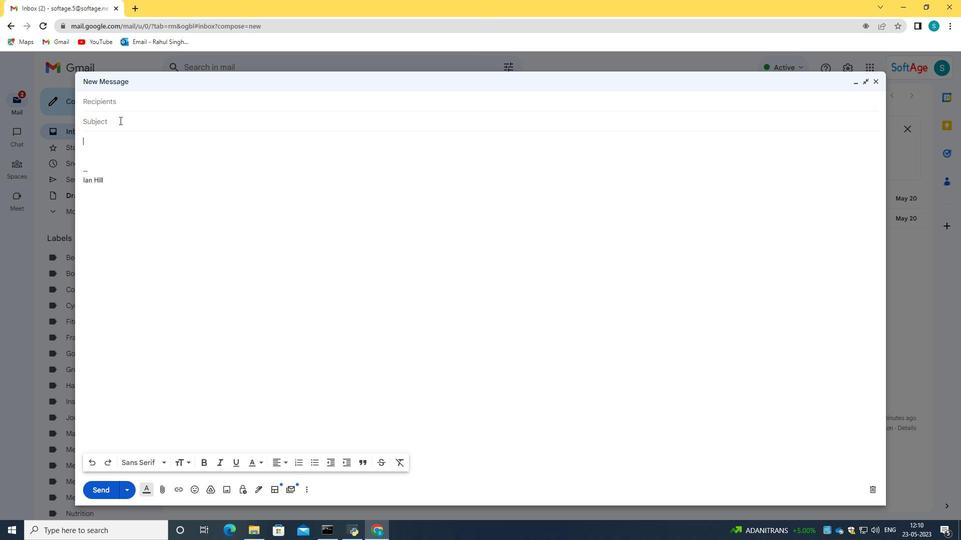 
Action: Key pressed <Key.caps_lock>R<Key.caps_lock>equest<Key.space>for<Key.space>a<Key.space>reference<Key.space>letter
Screenshot: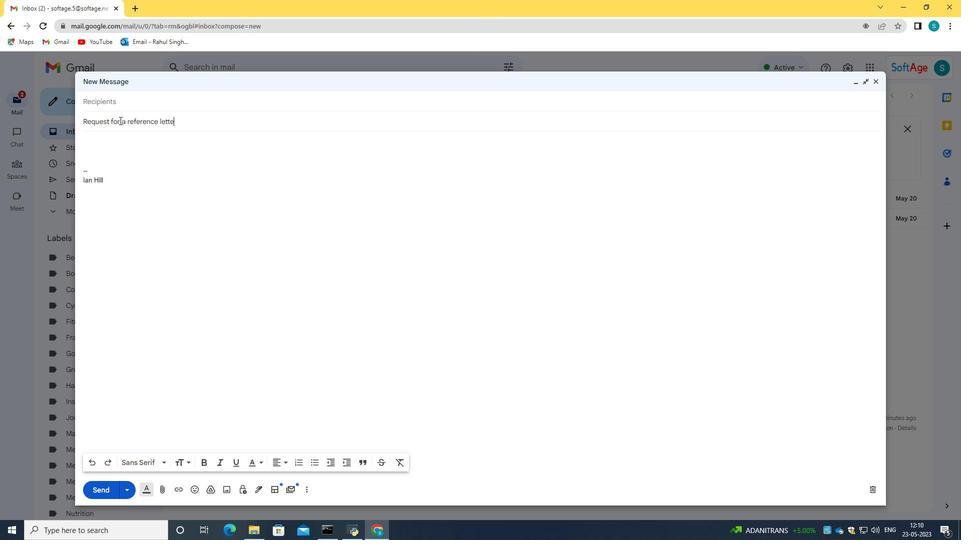 
Action: Mouse moved to (118, 147)
Screenshot: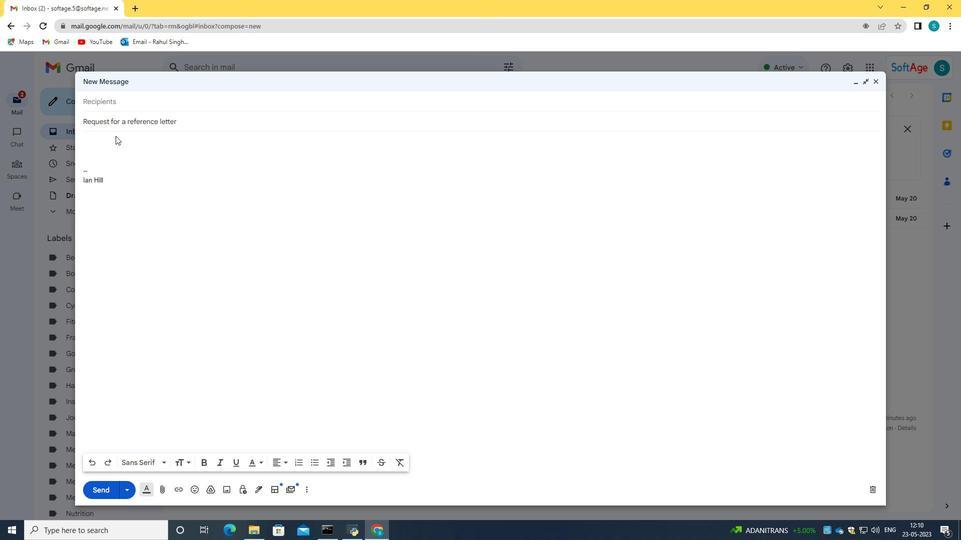 
Action: Mouse pressed left at (118, 147)
Screenshot: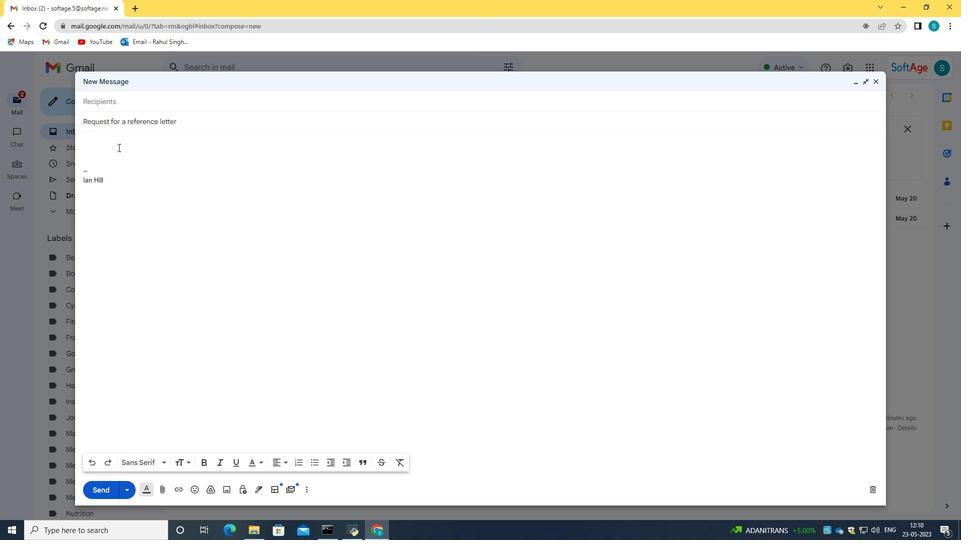 
Action: Mouse moved to (103, 137)
Screenshot: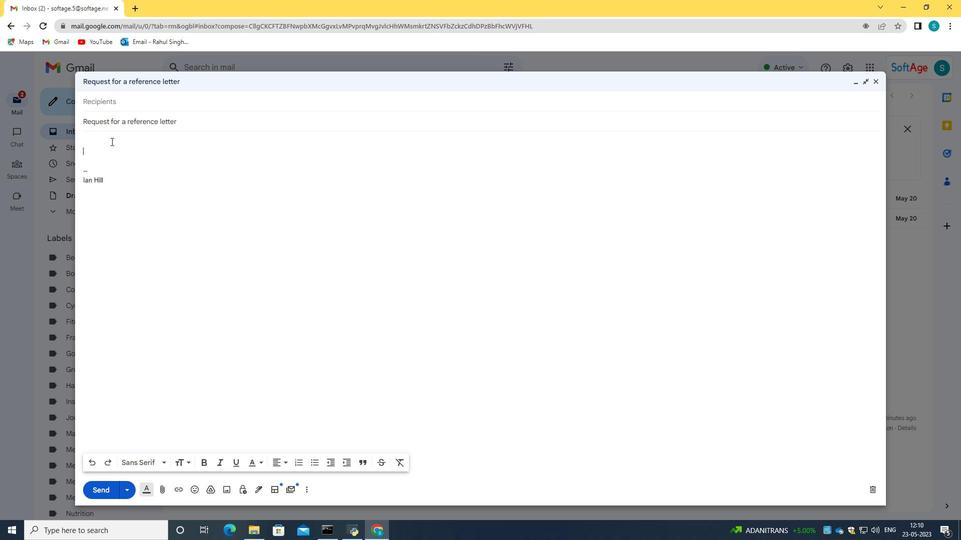 
Action: Mouse pressed left at (103, 137)
Screenshot: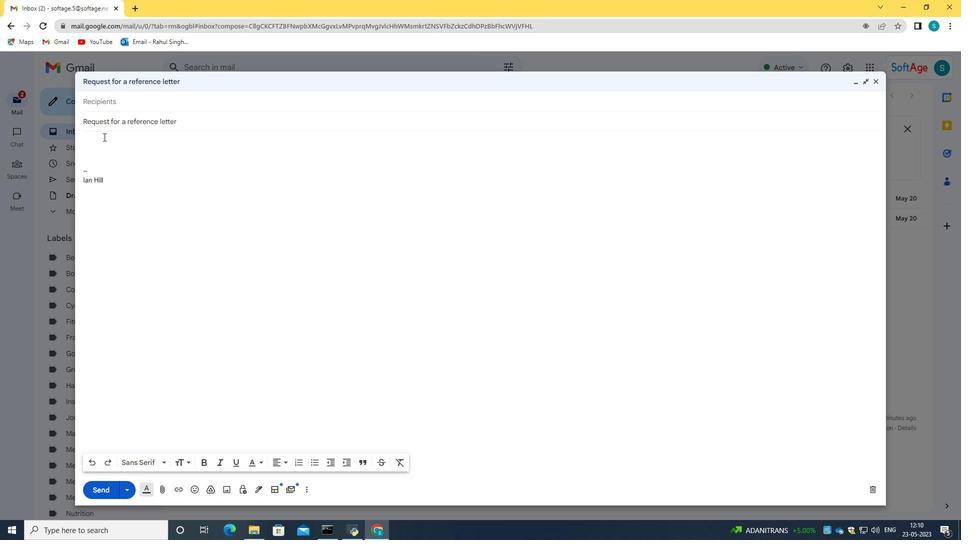
Action: Key pressed <Key.caps_lock>C<Key.caps_lock>an<Key.space>you<Key.space>please<Key.space>confirm<Key.space>the<Key.space>avaliability<Key.space>of<Key.space>the<Key.space>conference<Key.space>room<Key.space>for<Key.space>the<Key.space>sitti<Key.backspace><Key.backspace><Key.backspace><Key.backspace><Key.backspace>meeting<Key.shift_r>?
Screenshot: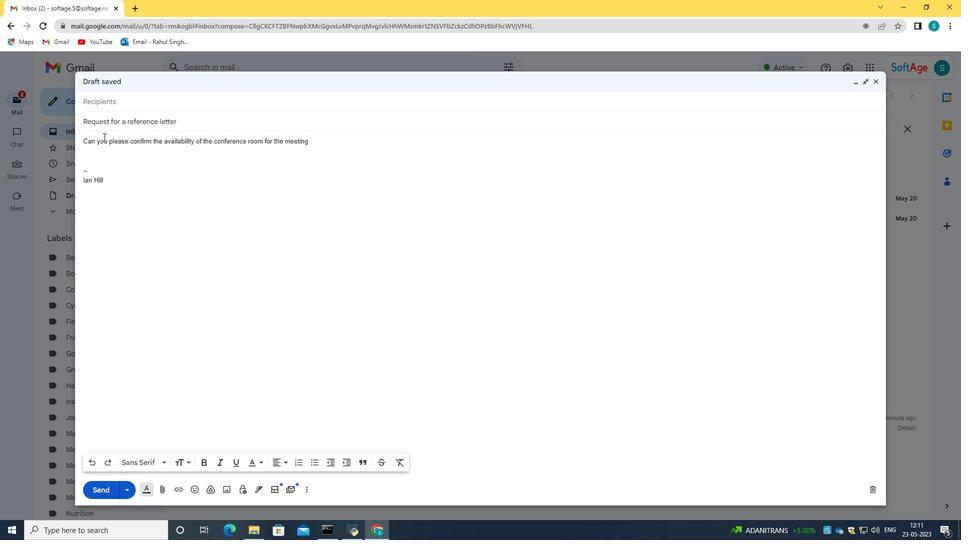 
Action: Mouse moved to (136, 101)
Screenshot: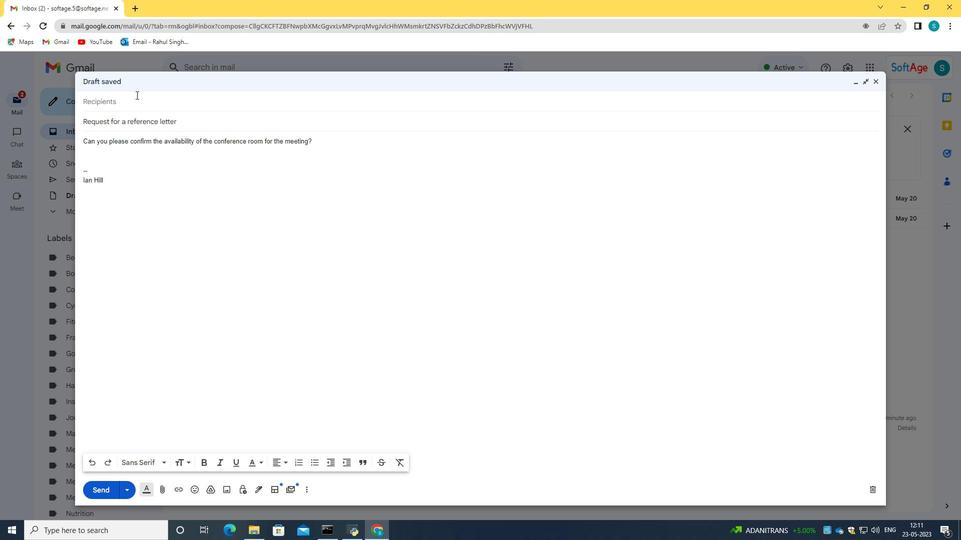 
Action: Mouse pressed left at (136, 101)
Screenshot: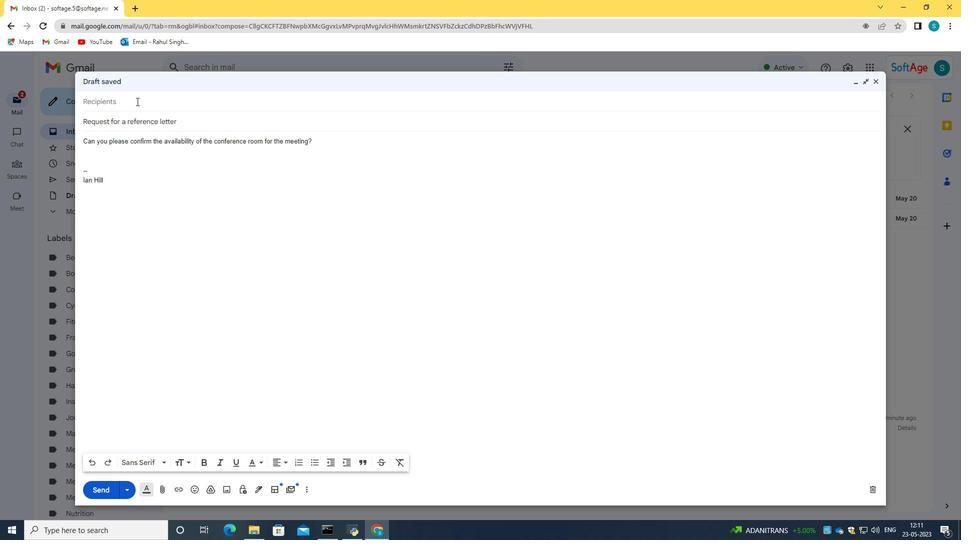 
Action: Key pressed softaage<Key.backspace><Key.backspace><Key.backspace>ge.6<Key.shift>@softage.net
Screenshot: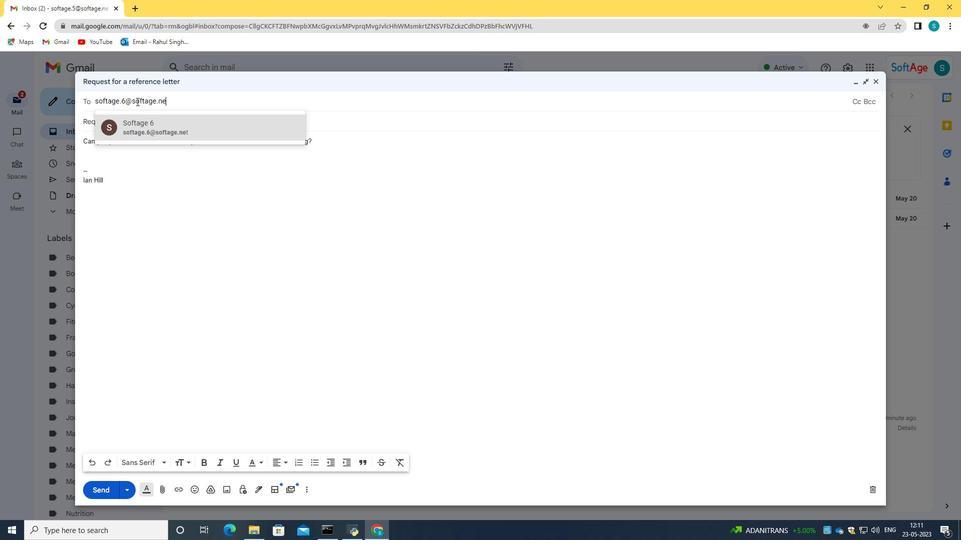 
Action: Mouse moved to (163, 124)
Screenshot: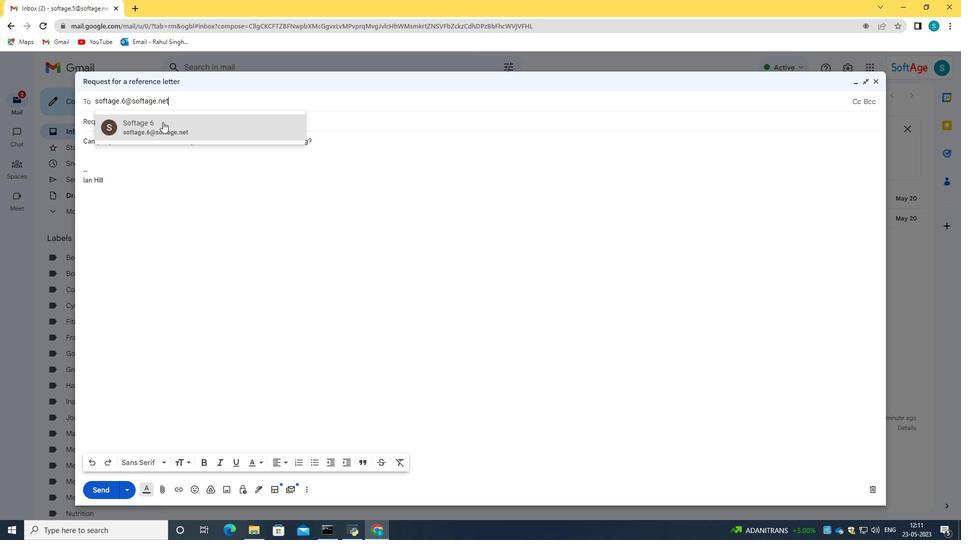 
Action: Mouse pressed left at (163, 124)
Screenshot: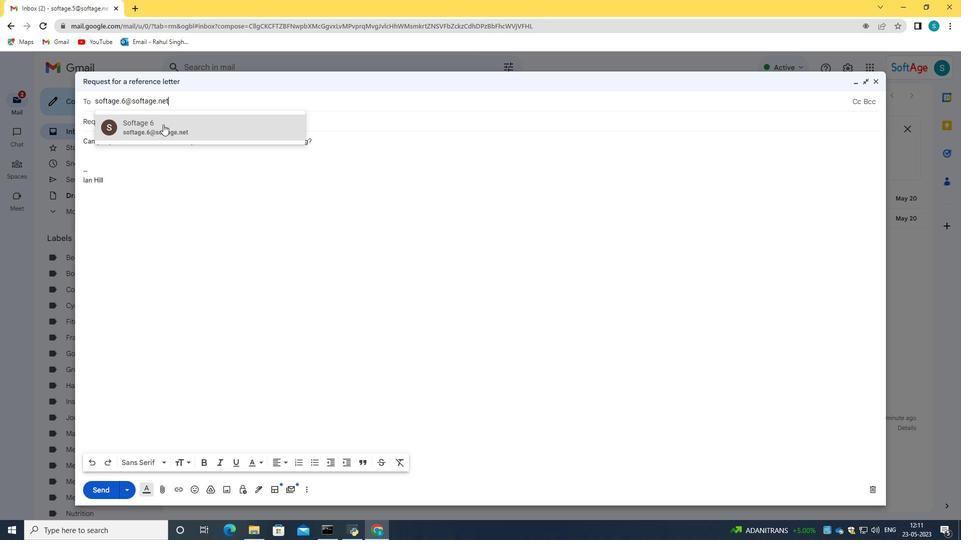 
Action: Mouse moved to (273, 151)
Screenshot: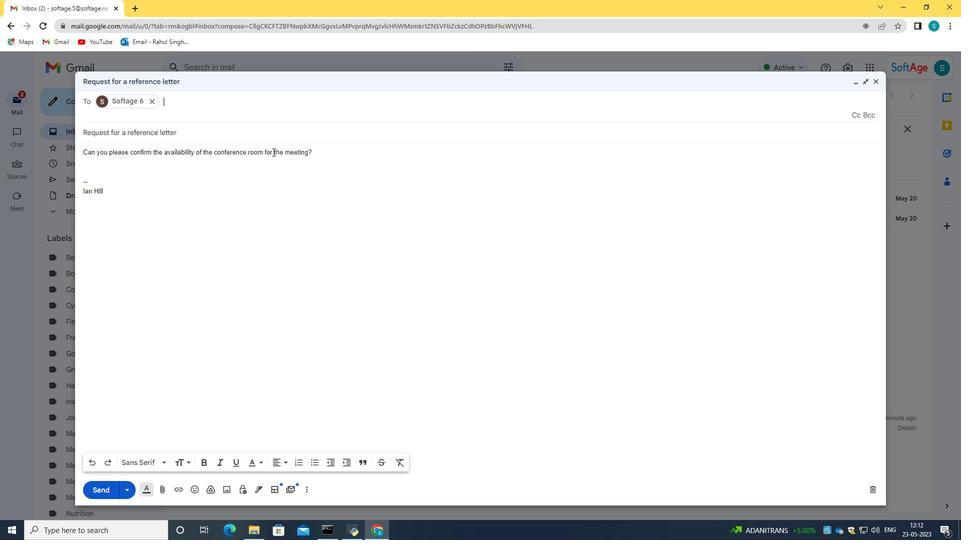 
Action: Mouse pressed left at (273, 151)
Screenshot: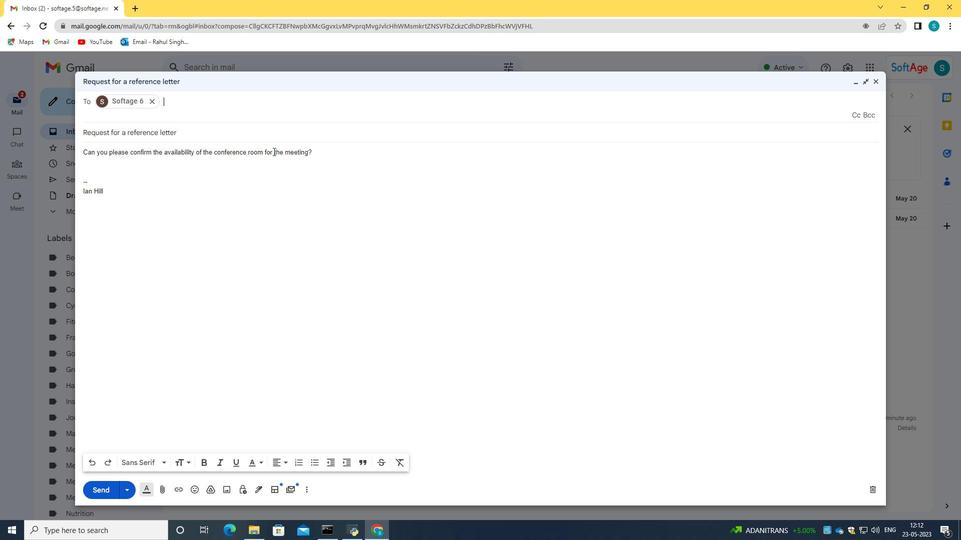 
Action: Mouse moved to (273, 139)
Screenshot: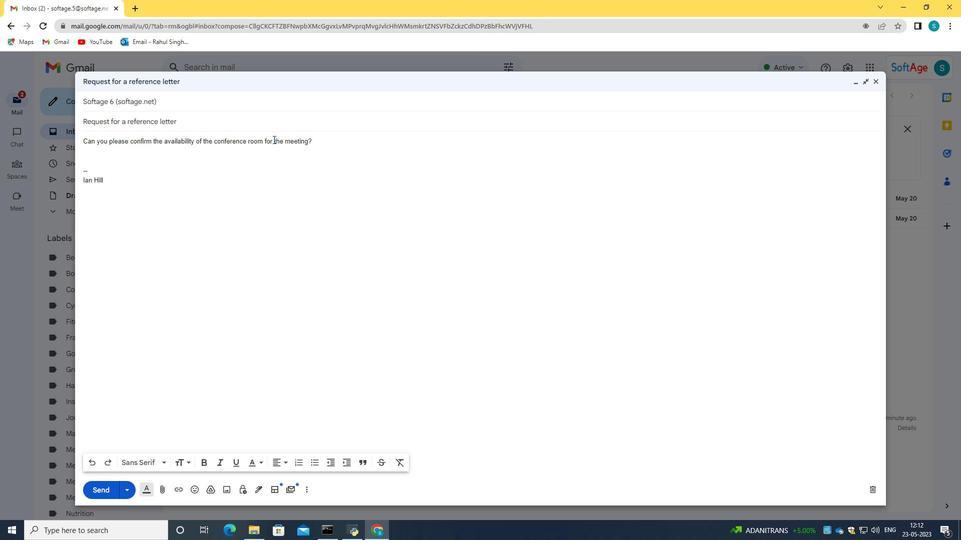 
Action: Mouse pressed left at (273, 139)
Screenshot: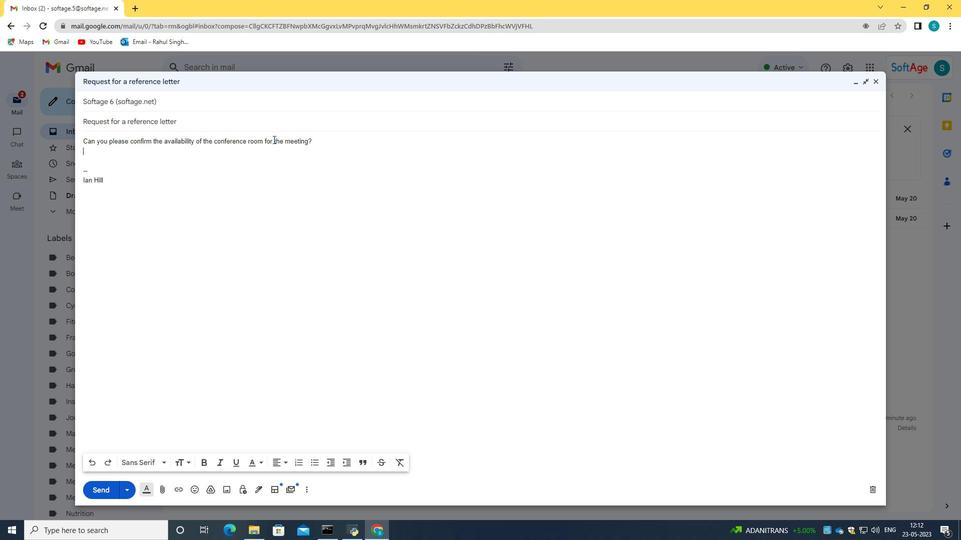 
Action: Mouse moved to (260, 465)
Screenshot: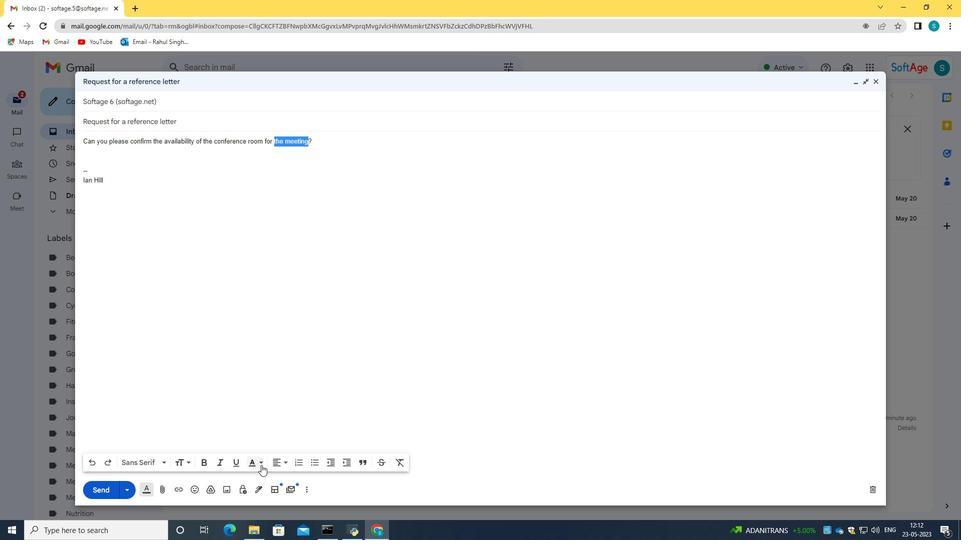 
Action: Mouse pressed left at (260, 465)
Screenshot: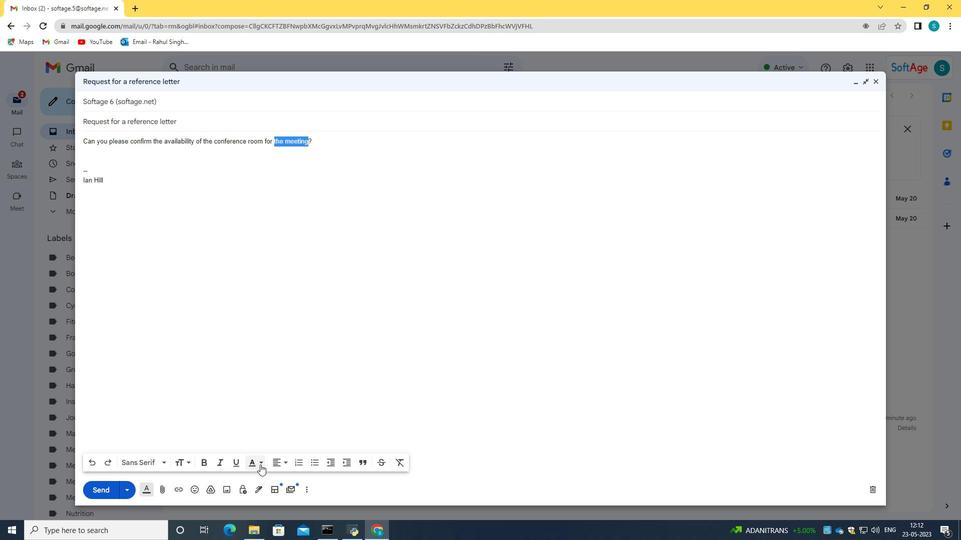 
Action: Mouse moved to (194, 380)
Screenshot: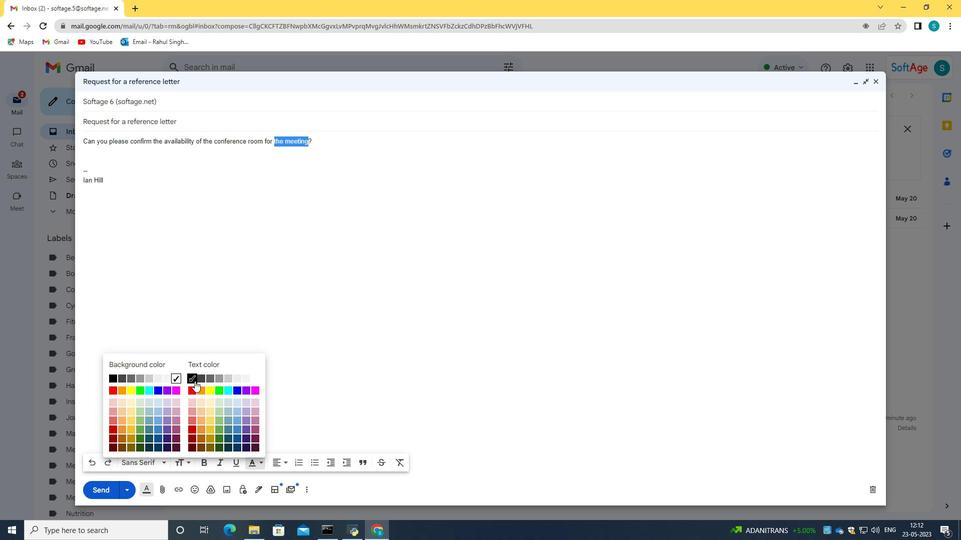 
Action: Mouse pressed left at (194, 380)
Screenshot: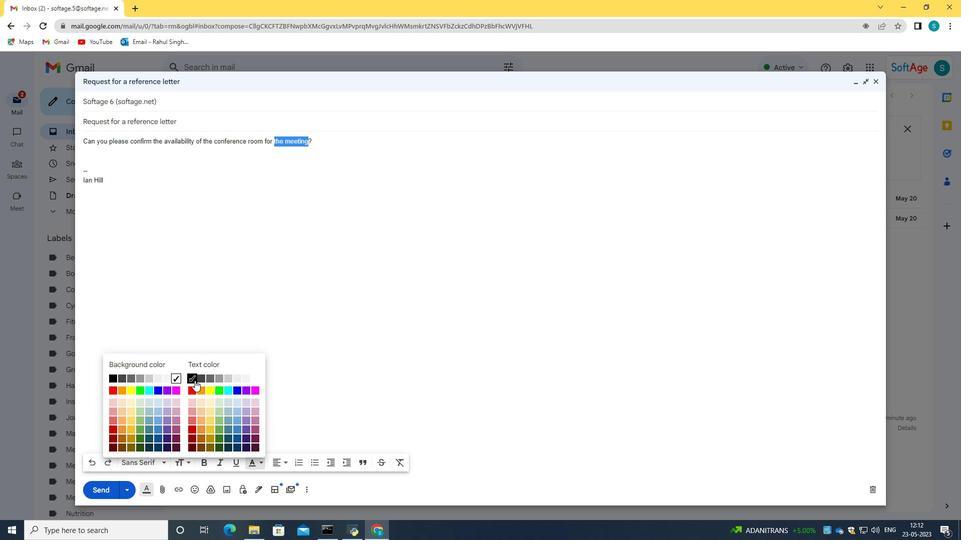 
Action: Mouse moved to (259, 461)
Screenshot: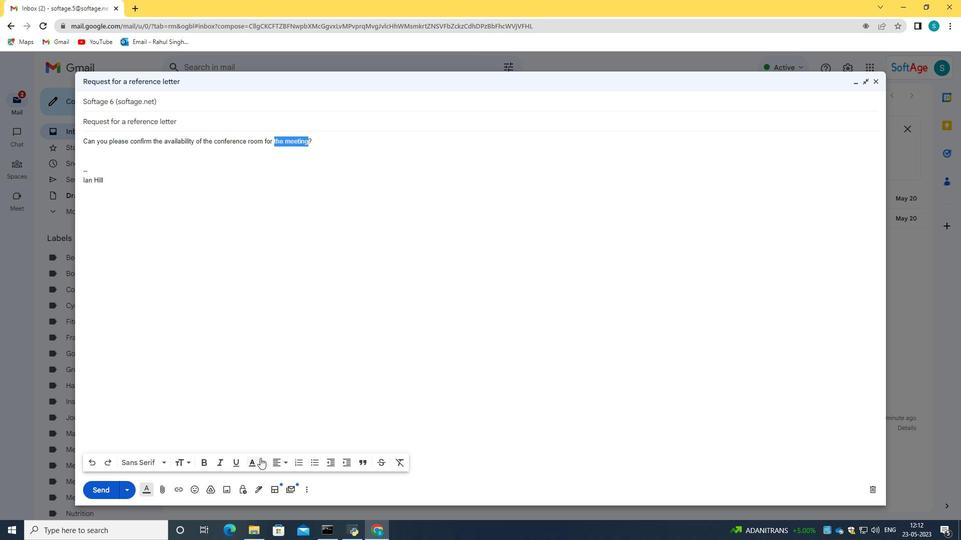 
Action: Mouse pressed left at (259, 461)
Screenshot: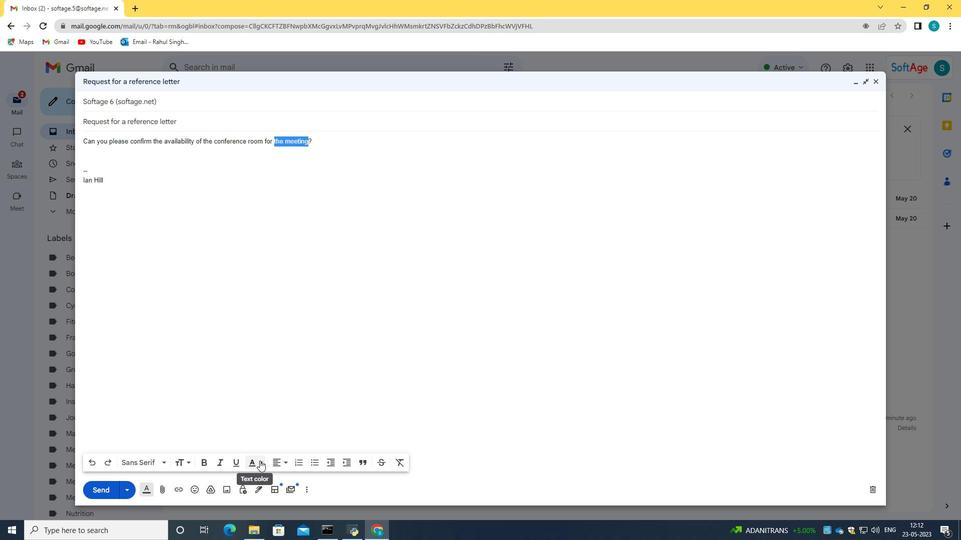 
Action: Mouse moved to (111, 449)
Screenshot: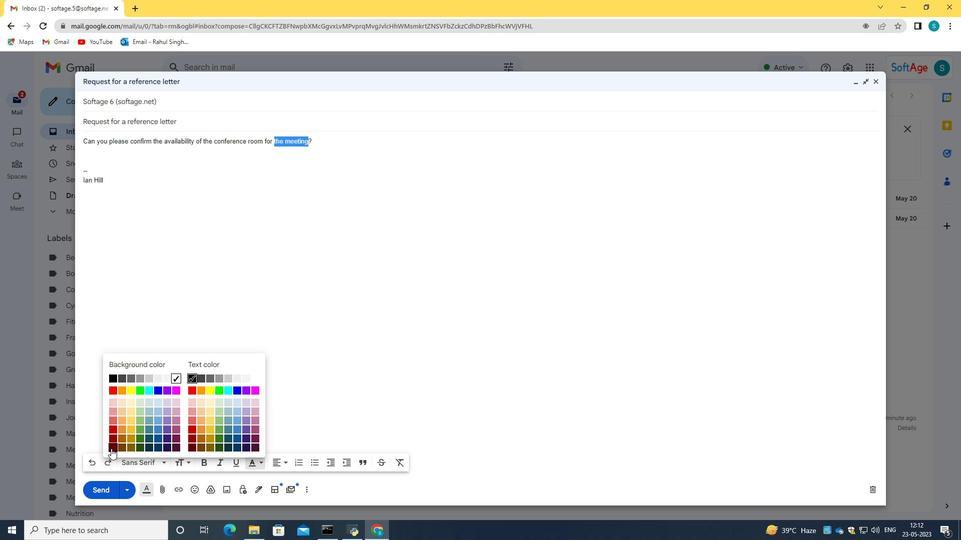 
Action: Mouse pressed left at (111, 449)
Screenshot: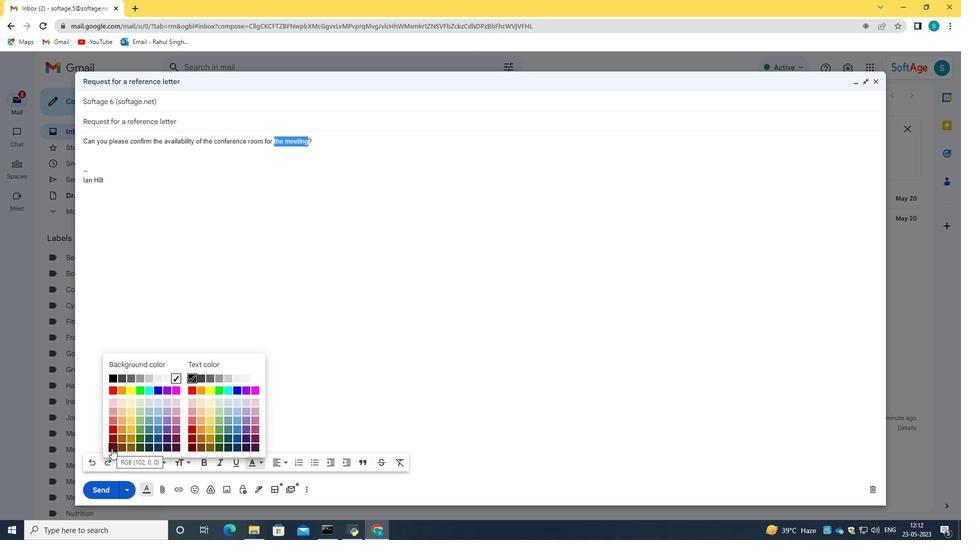 
Action: Mouse moved to (284, 320)
Screenshot: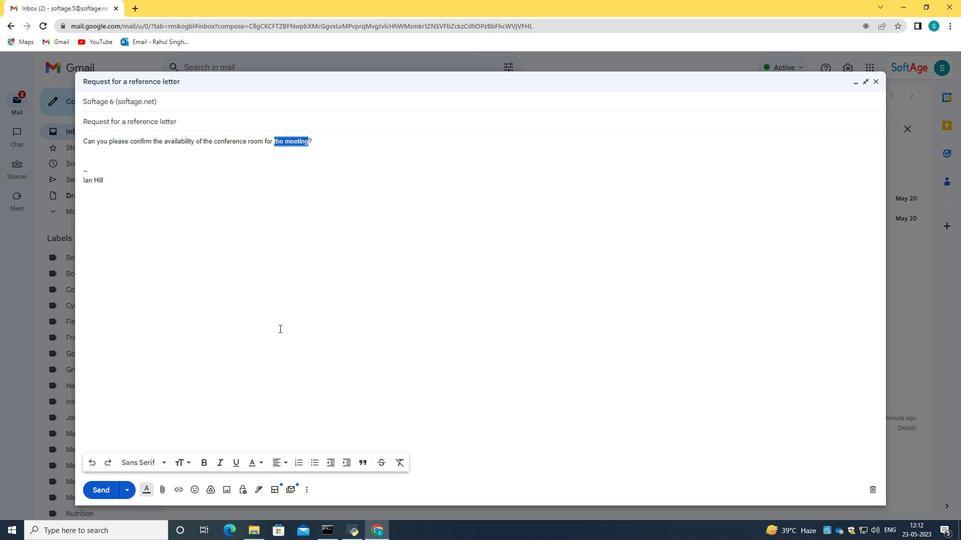 
Action: Mouse pressed left at (284, 320)
Screenshot: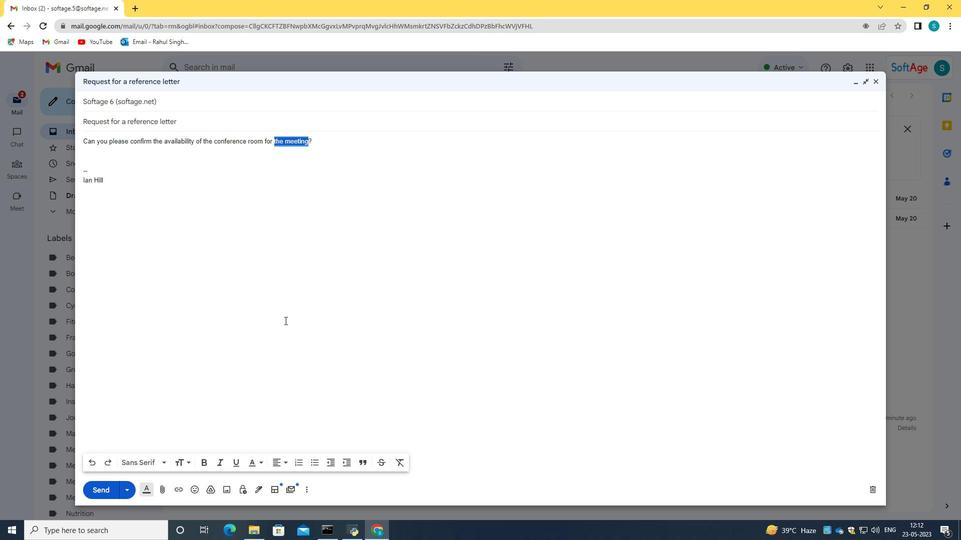 
Action: Mouse moved to (107, 497)
Screenshot: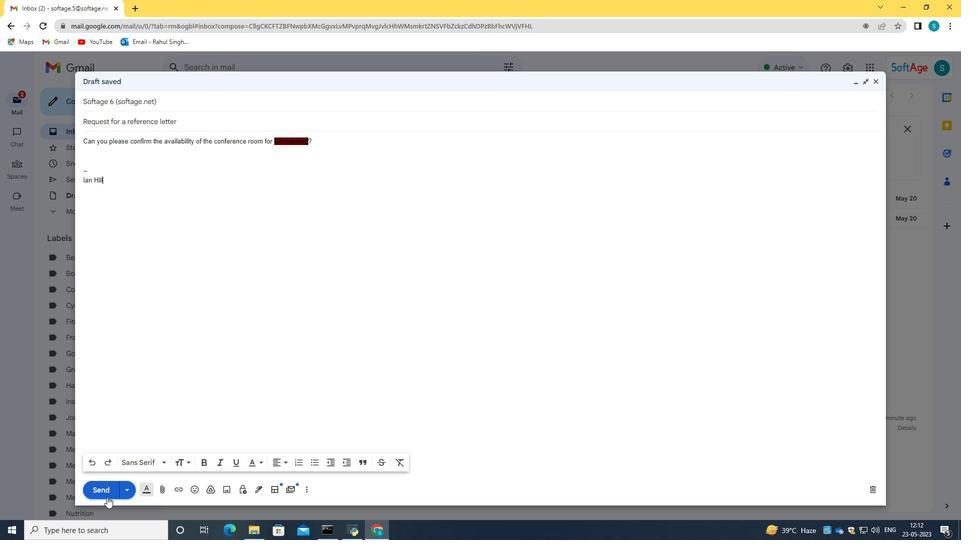 
Action: Mouse pressed left at (107, 497)
Screenshot: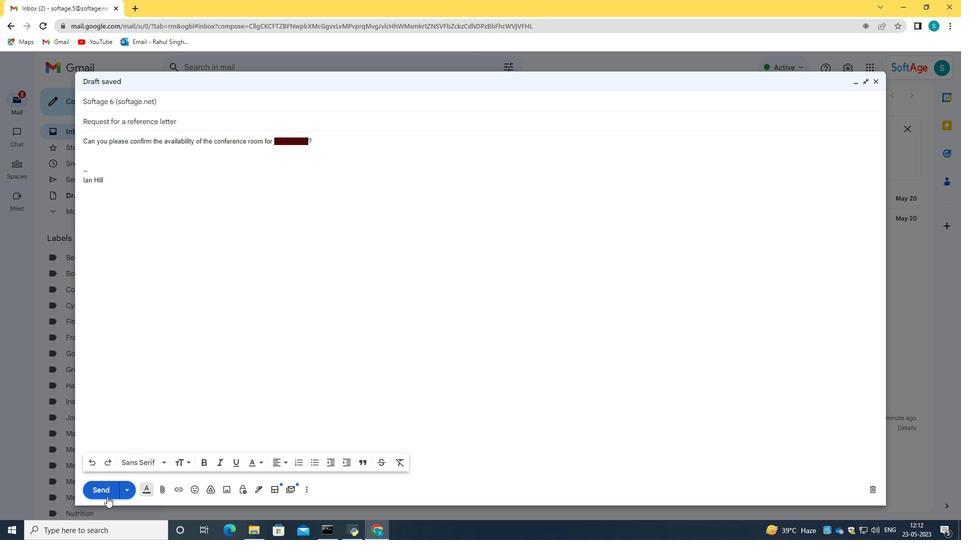 
Action: Mouse moved to (80, 178)
Screenshot: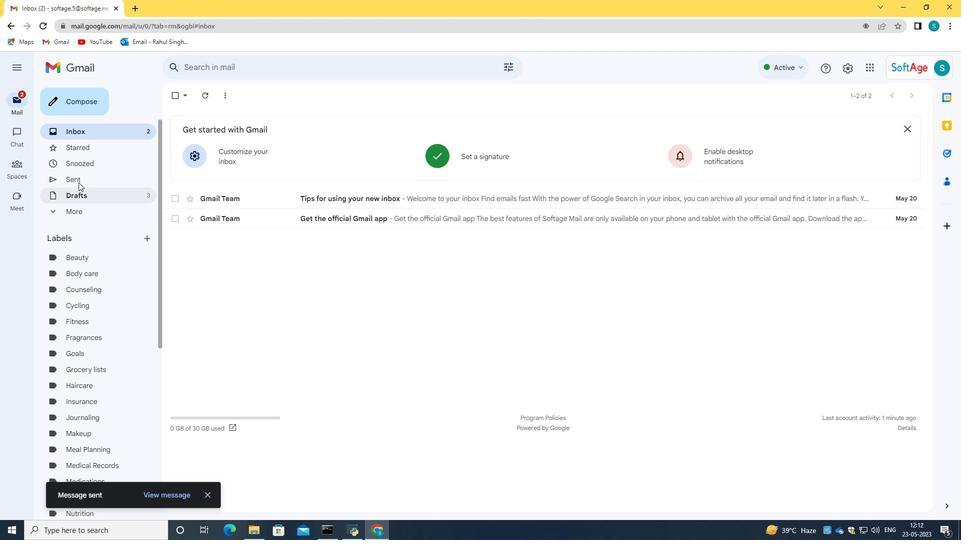 
Action: Mouse pressed left at (80, 178)
Screenshot: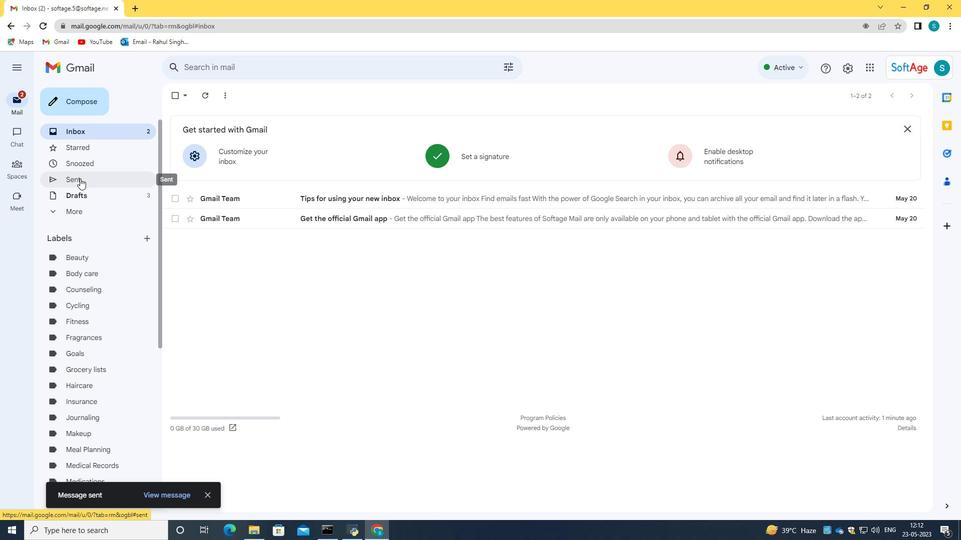 
Action: Mouse moved to (253, 145)
Screenshot: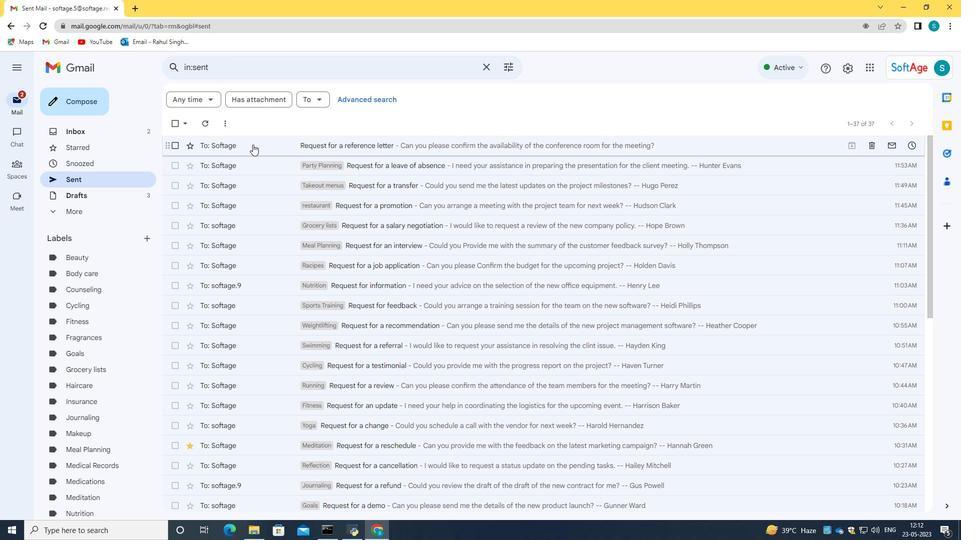 
Action: Mouse pressed left at (253, 145)
Screenshot: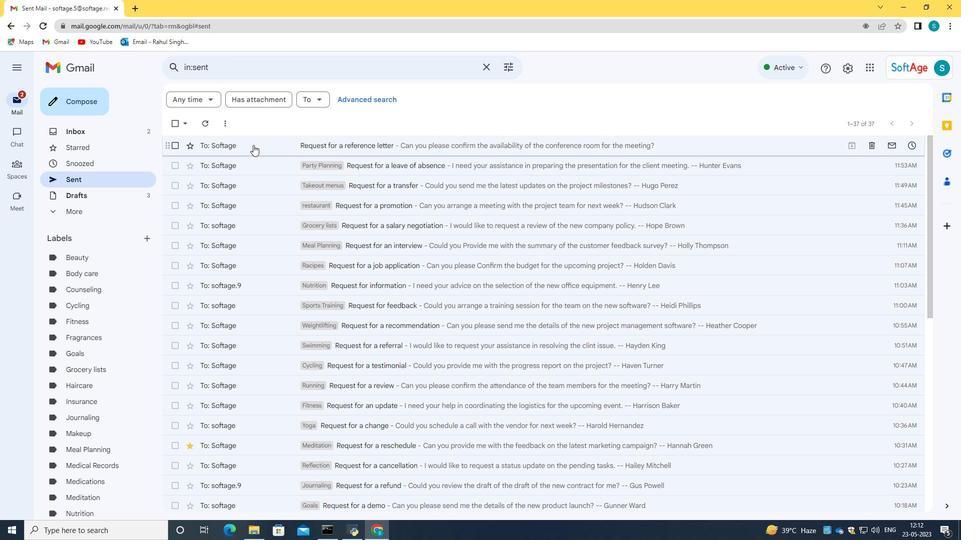 
Action: Mouse moved to (175, 96)
Screenshot: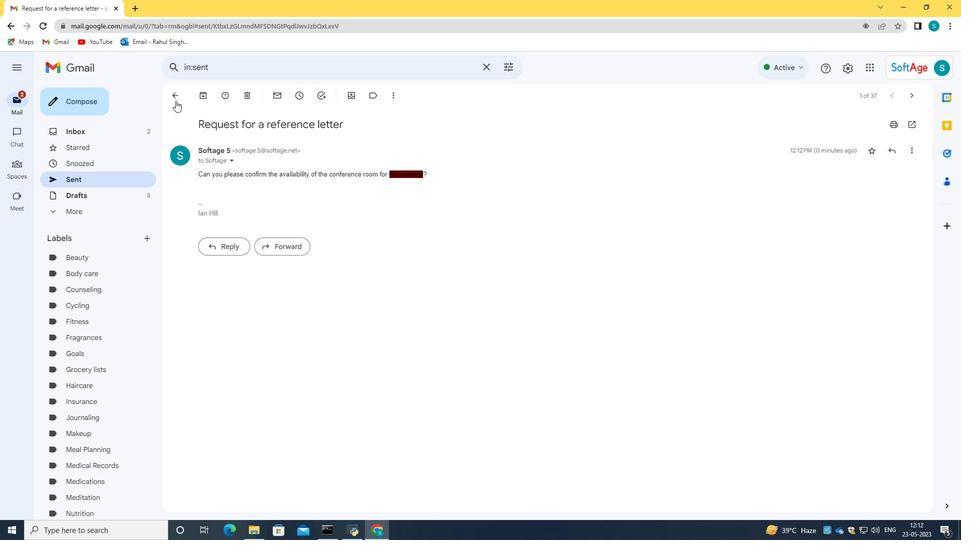 
Action: Mouse pressed left at (175, 96)
Screenshot: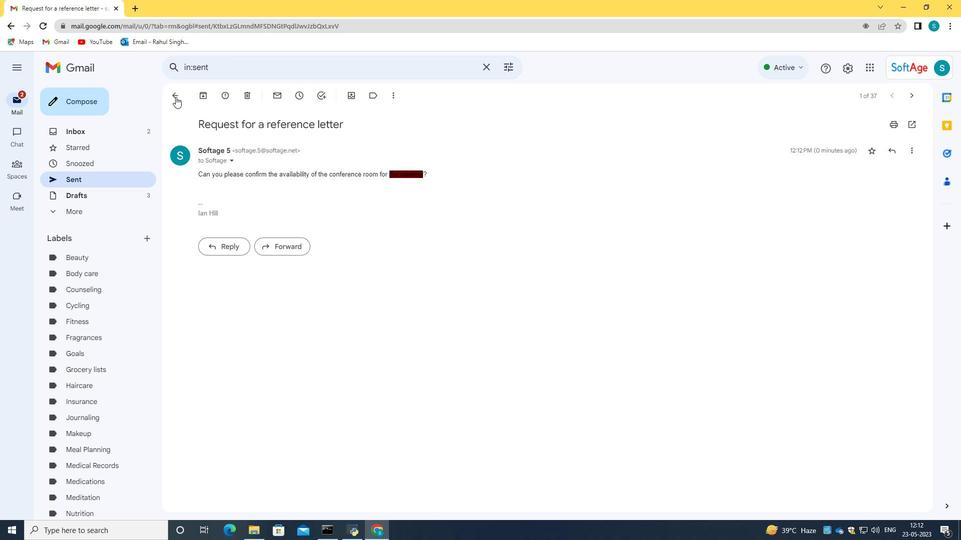 
Action: Mouse moved to (176, 146)
Screenshot: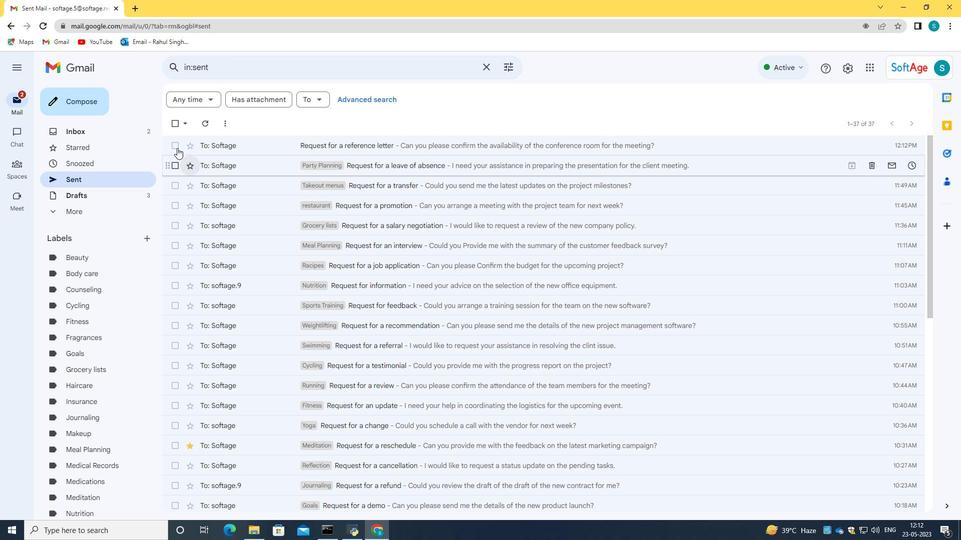 
Action: Mouse pressed left at (176, 146)
Screenshot: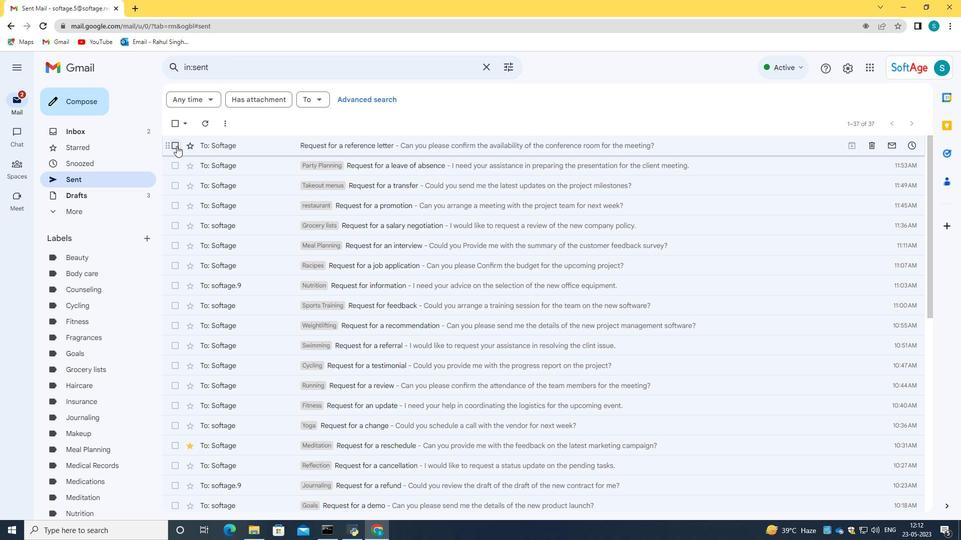 
Action: Mouse moved to (264, 146)
Screenshot: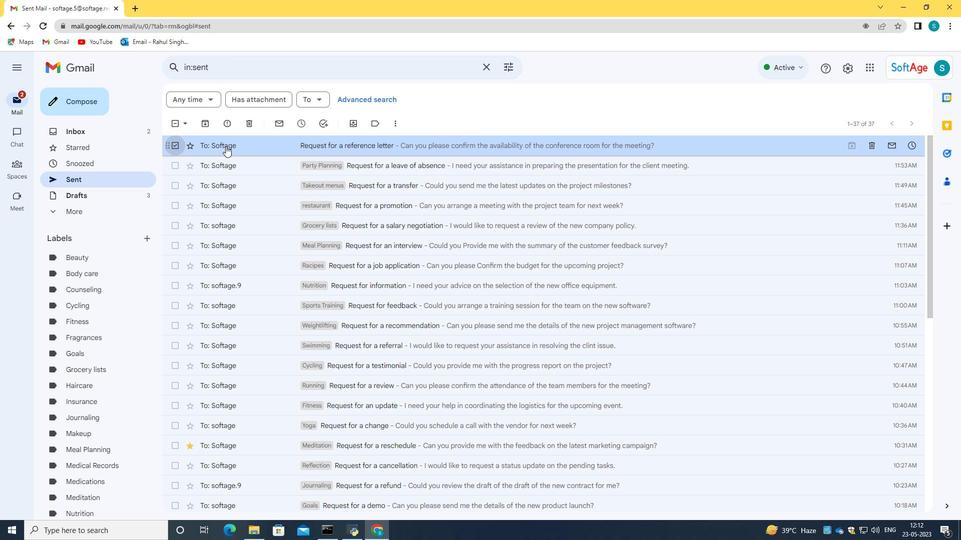
Action: Mouse pressed right at (264, 146)
Screenshot: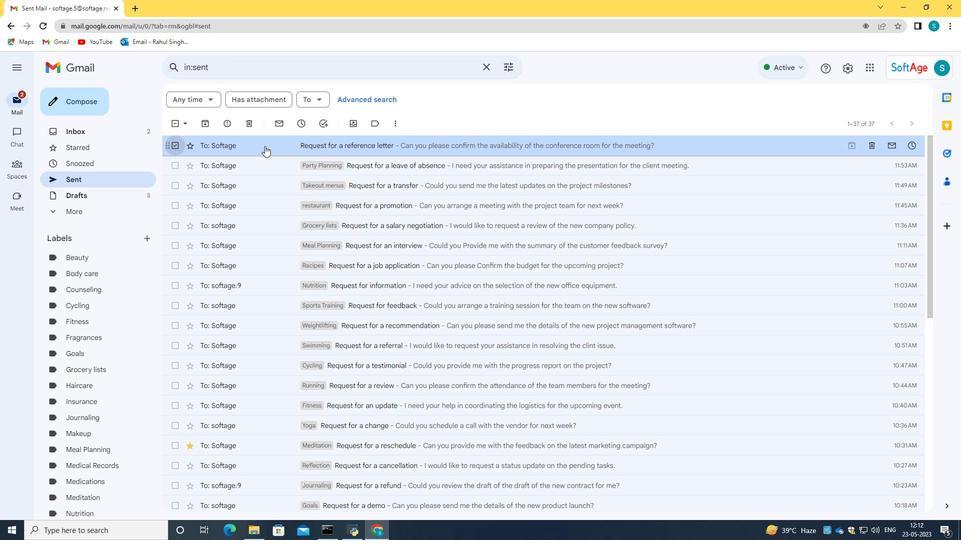 
Action: Mouse moved to (460, 298)
Screenshot: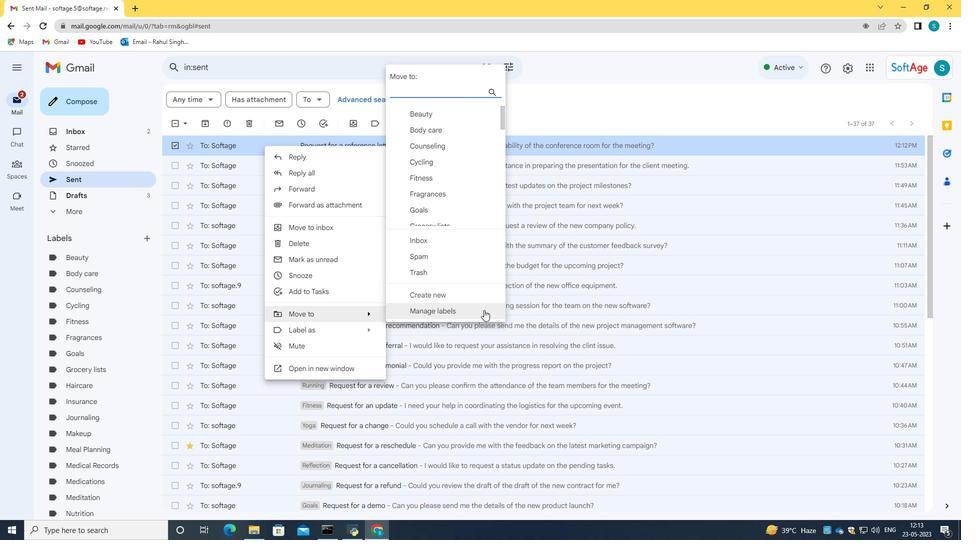 
Action: Mouse pressed left at (460, 298)
Screenshot: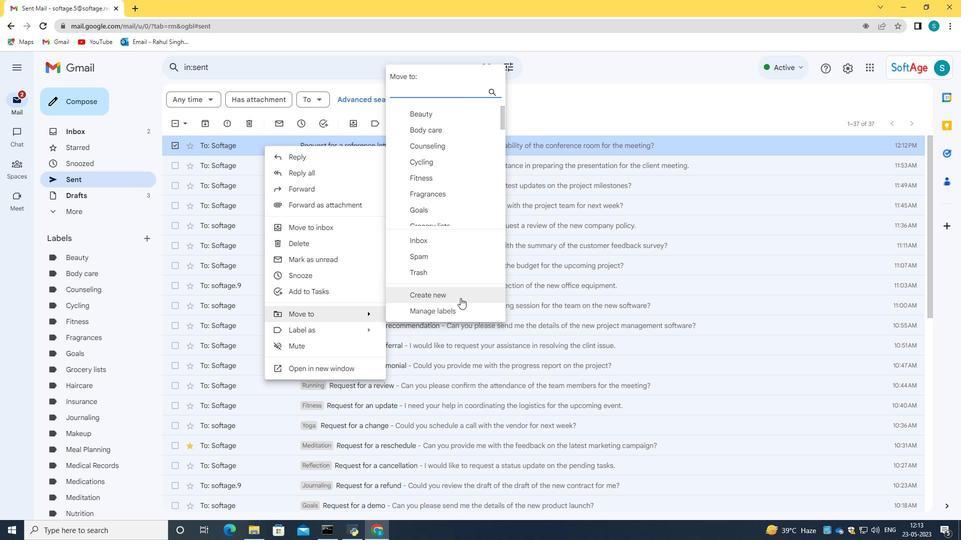 
Action: Key pressed <Key.shift><Key.shift><Key.shift><Key.shift><Key.shift><Key.shift><Key.shift><Key.shift><Key.shift><Key.shift>Invitations
Screenshot: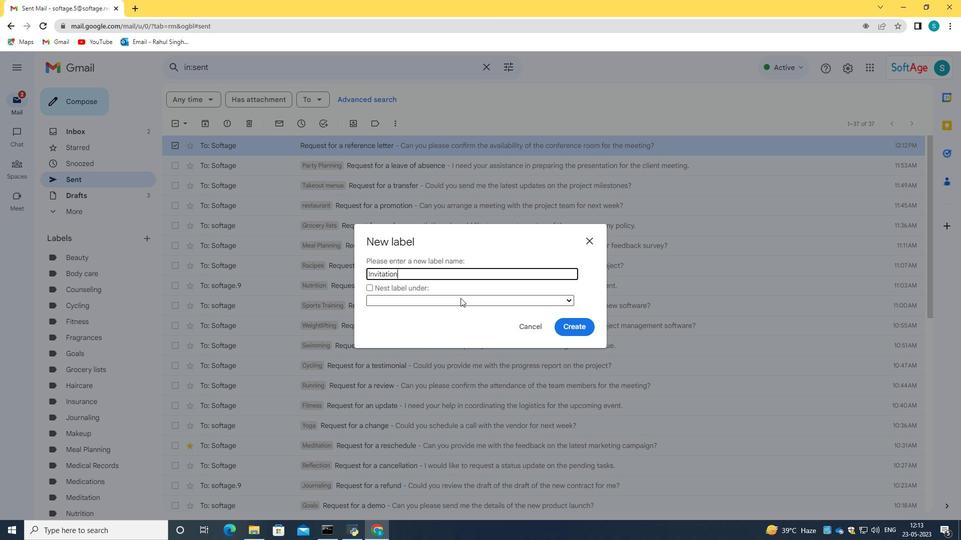 
Action: Mouse moved to (575, 324)
Screenshot: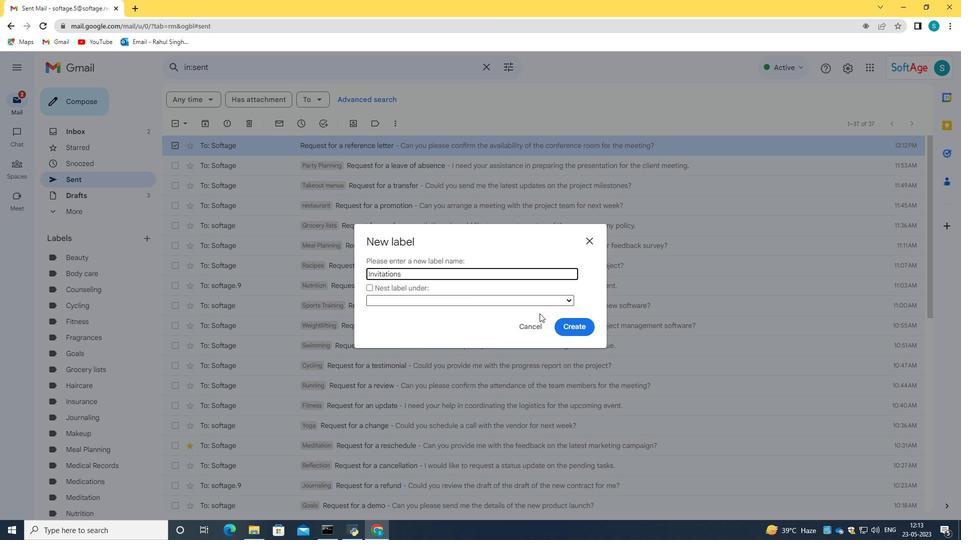 
Action: Mouse pressed left at (575, 324)
Screenshot: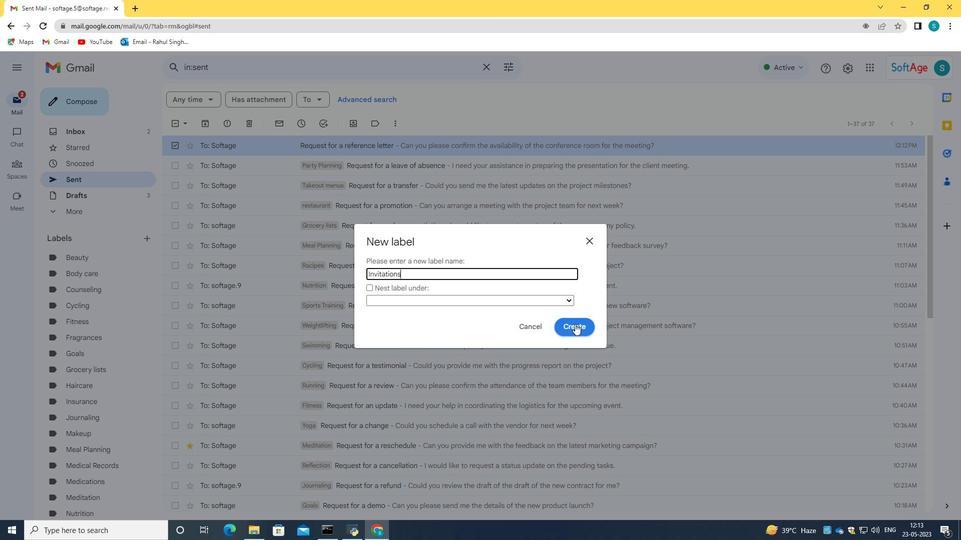 
Action: Mouse moved to (552, 295)
Screenshot: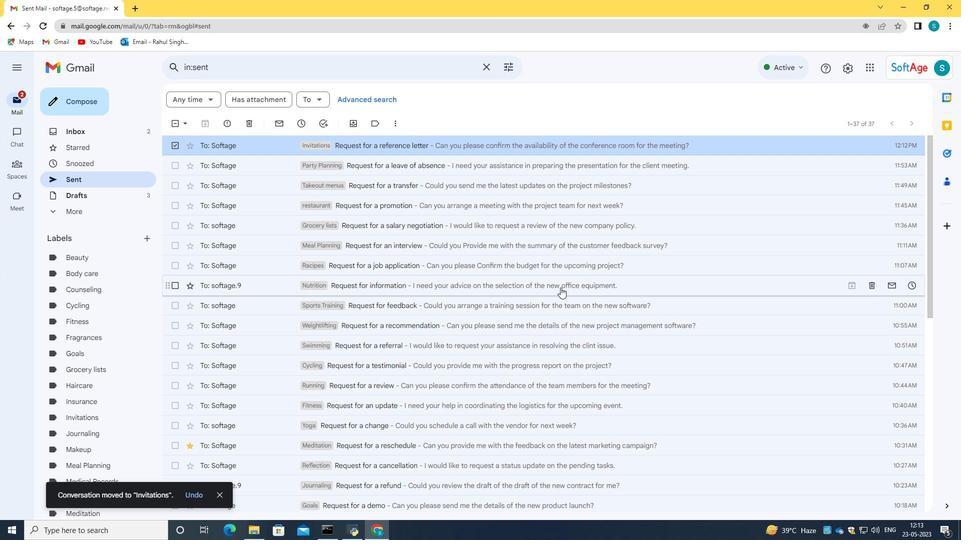 
